 Task: For heading Arial Rounded MT Bold with Underline.  font size for heading26,  'Change the font style of data to'Browallia New.  and font size to 18,  Change the alignment of both headline & data to Align middle & Align Text left.  In the sheet  BudgetTrack logbook
Action: Mouse moved to (128, 239)
Screenshot: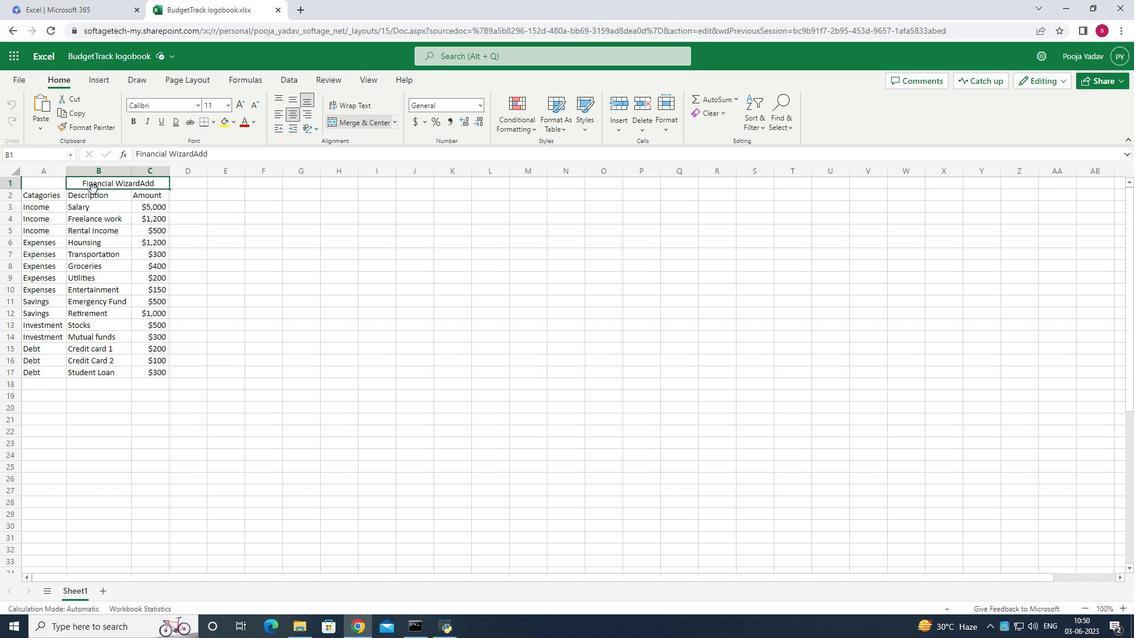 
Action: Mouse pressed left at (128, 239)
Screenshot: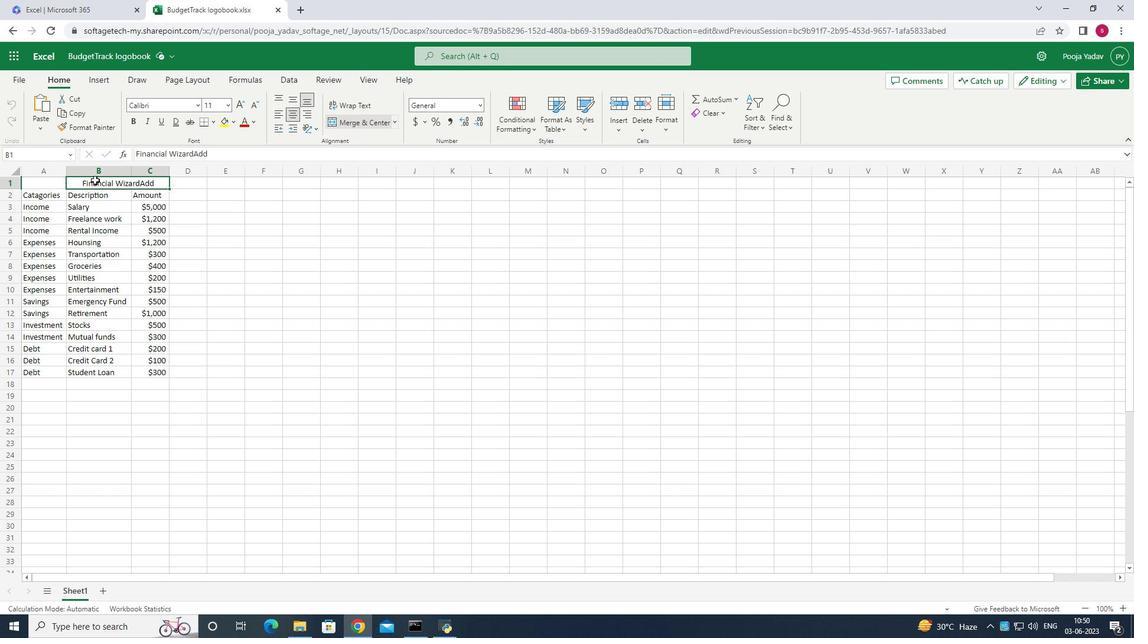 
Action: Mouse moved to (192, 188)
Screenshot: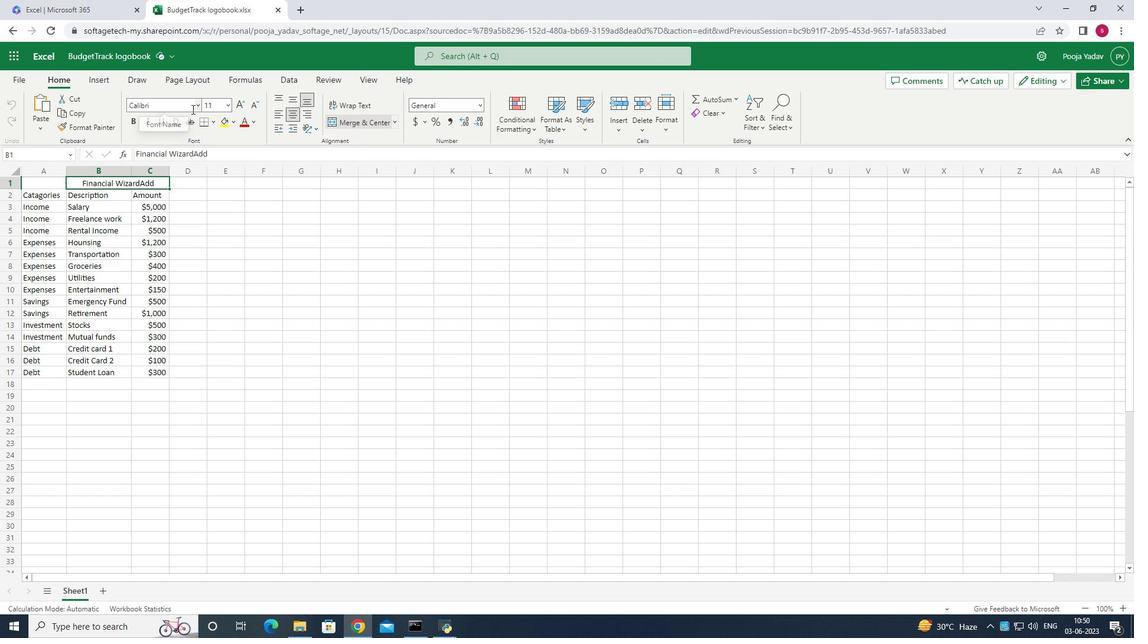 
Action: Mouse pressed left at (192, 188)
Screenshot: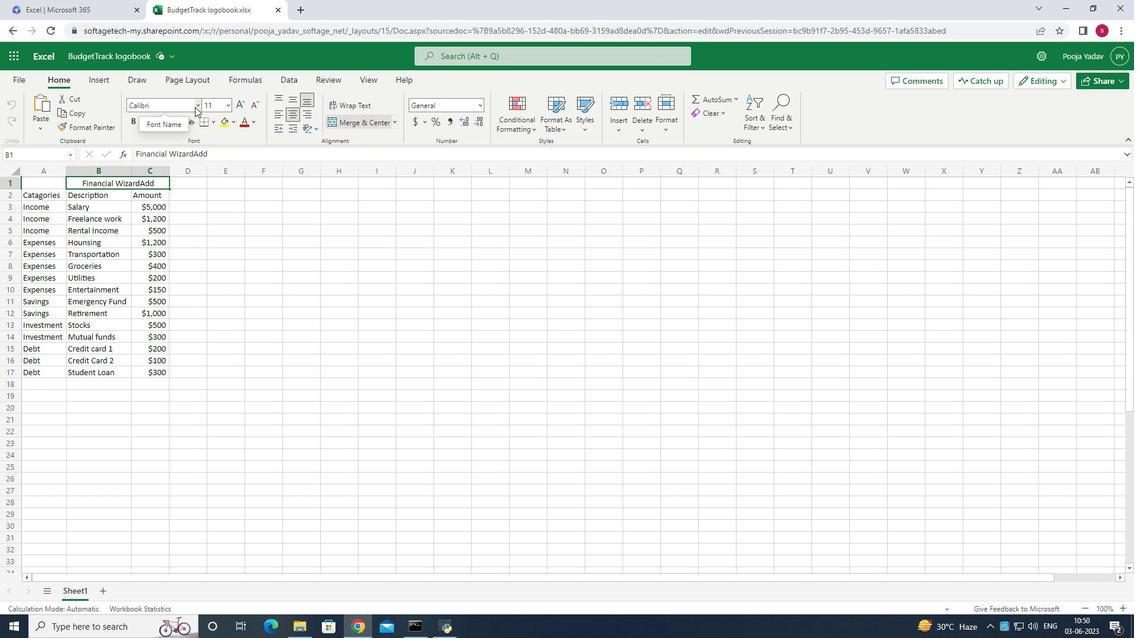 
Action: Mouse moved to (175, 217)
Screenshot: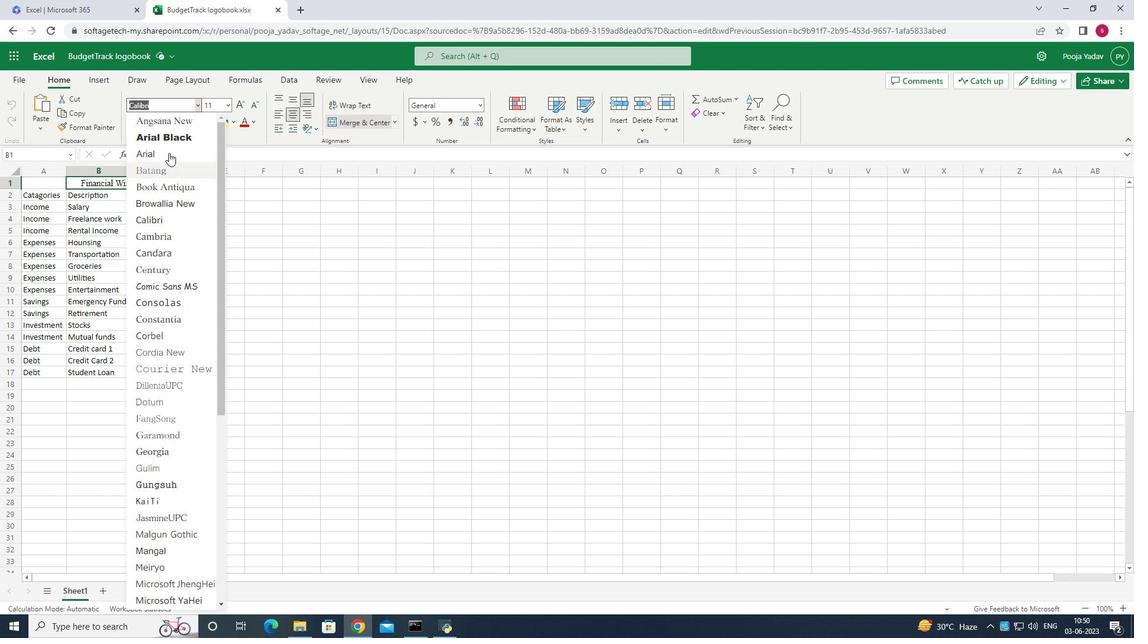 
Action: Mouse pressed left at (175, 217)
Screenshot: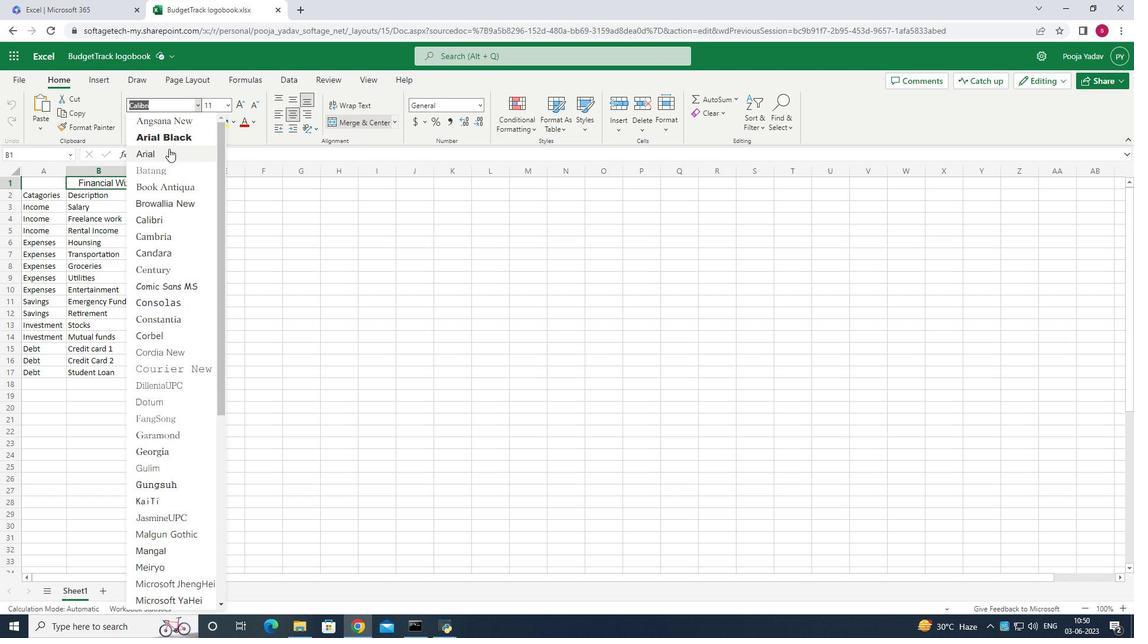 
Action: Mouse moved to (152, 200)
Screenshot: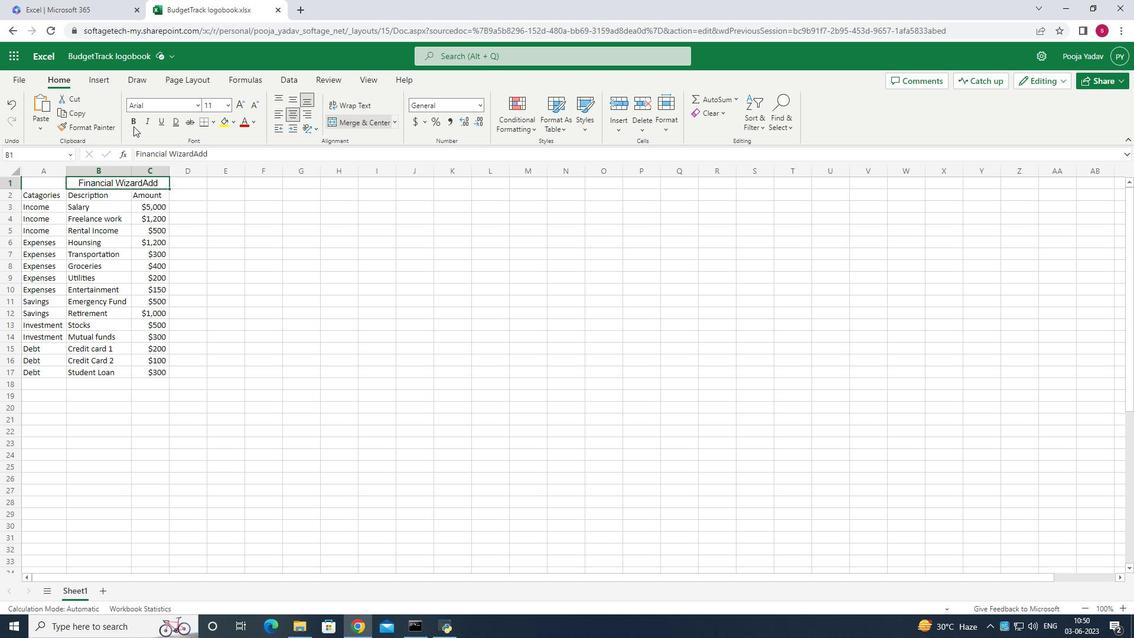 
Action: Mouse pressed left at (152, 200)
Screenshot: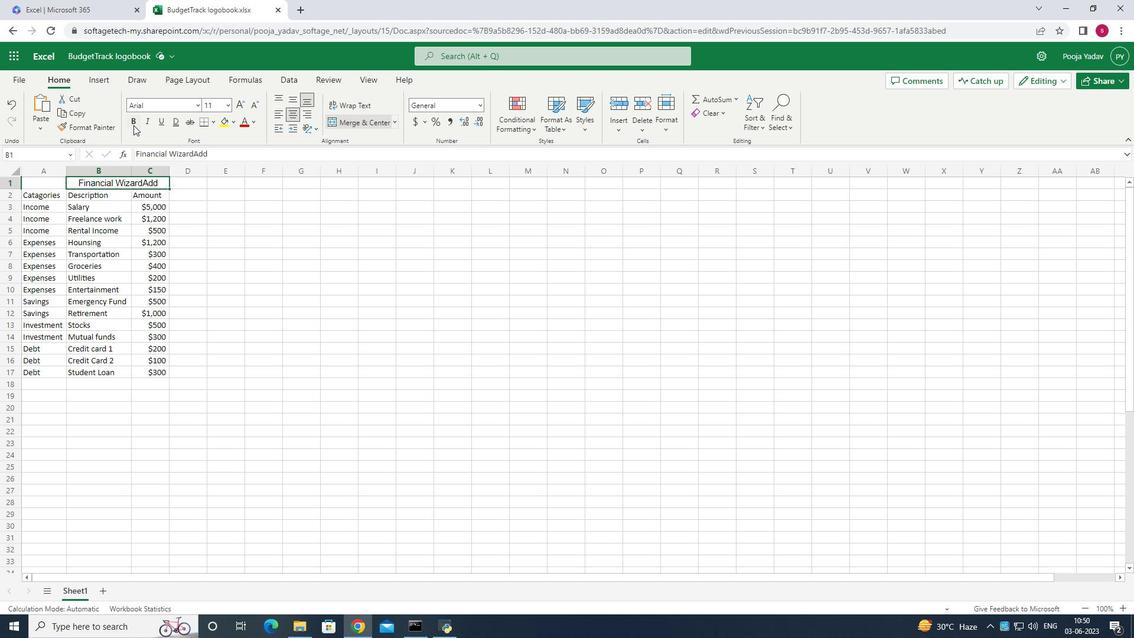 
Action: Mouse moved to (168, 195)
Screenshot: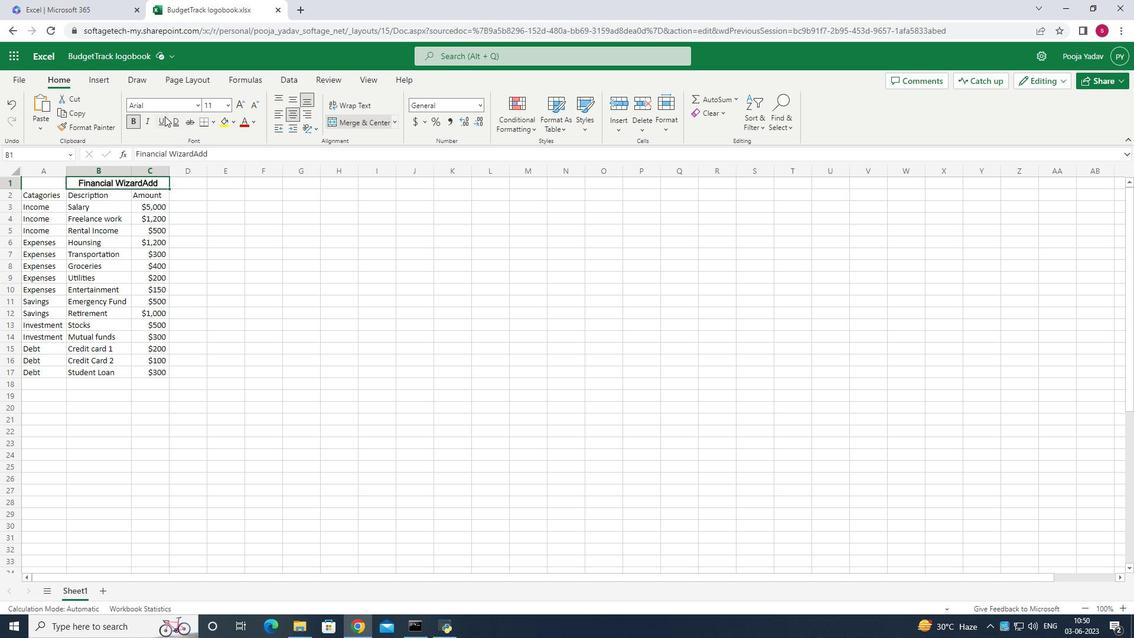 
Action: Mouse pressed left at (168, 195)
Screenshot: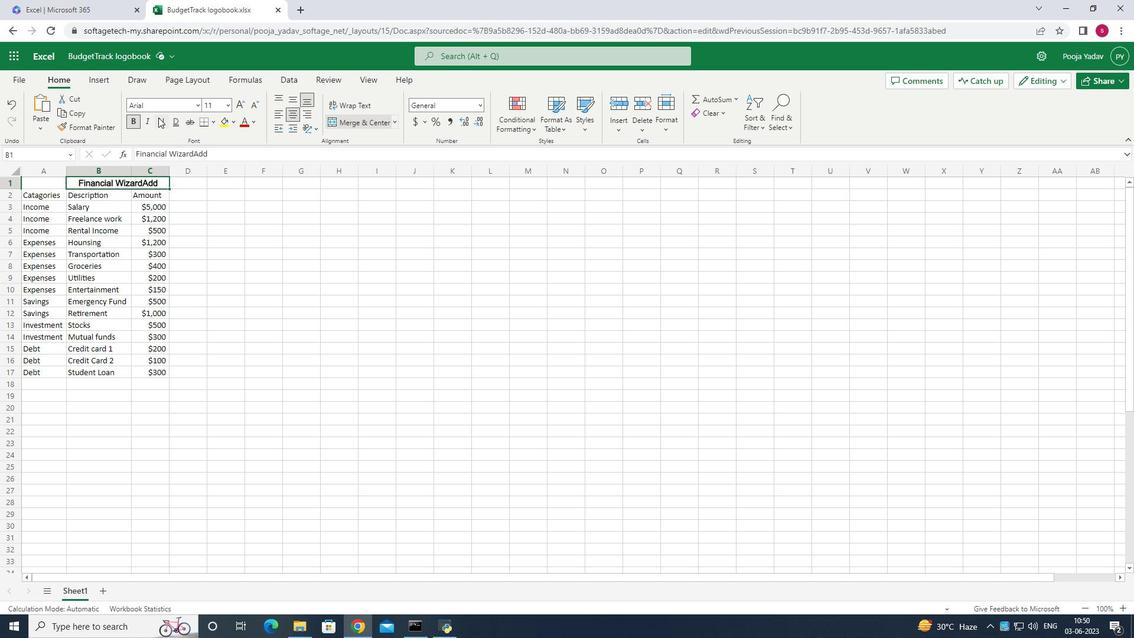 
Action: Mouse moved to (217, 196)
Screenshot: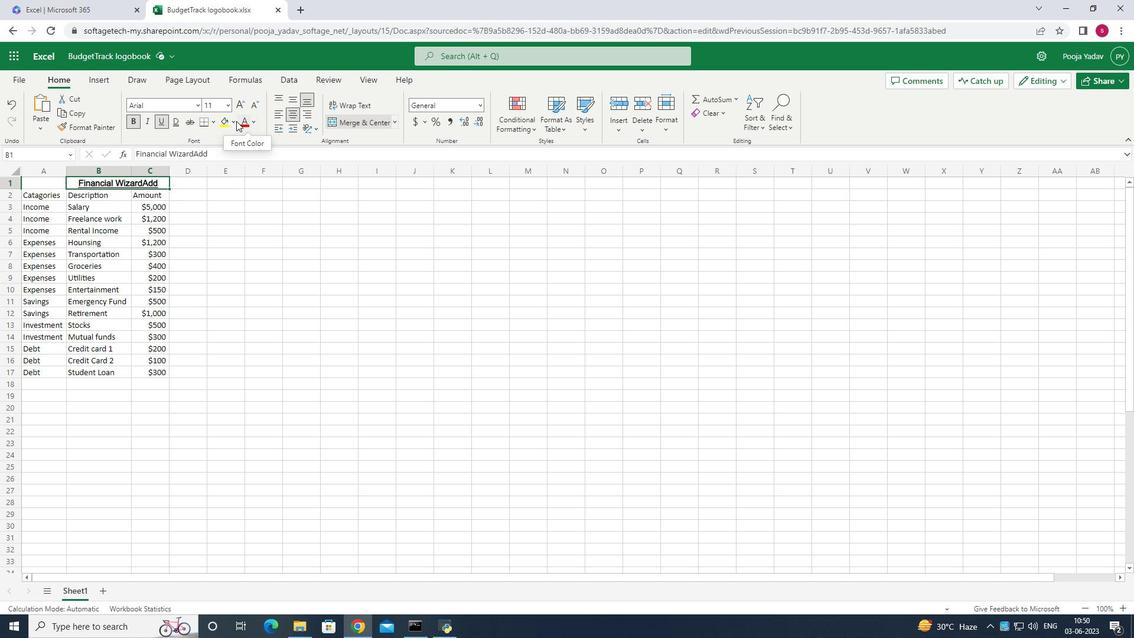 
Action: Mouse pressed left at (217, 196)
Screenshot: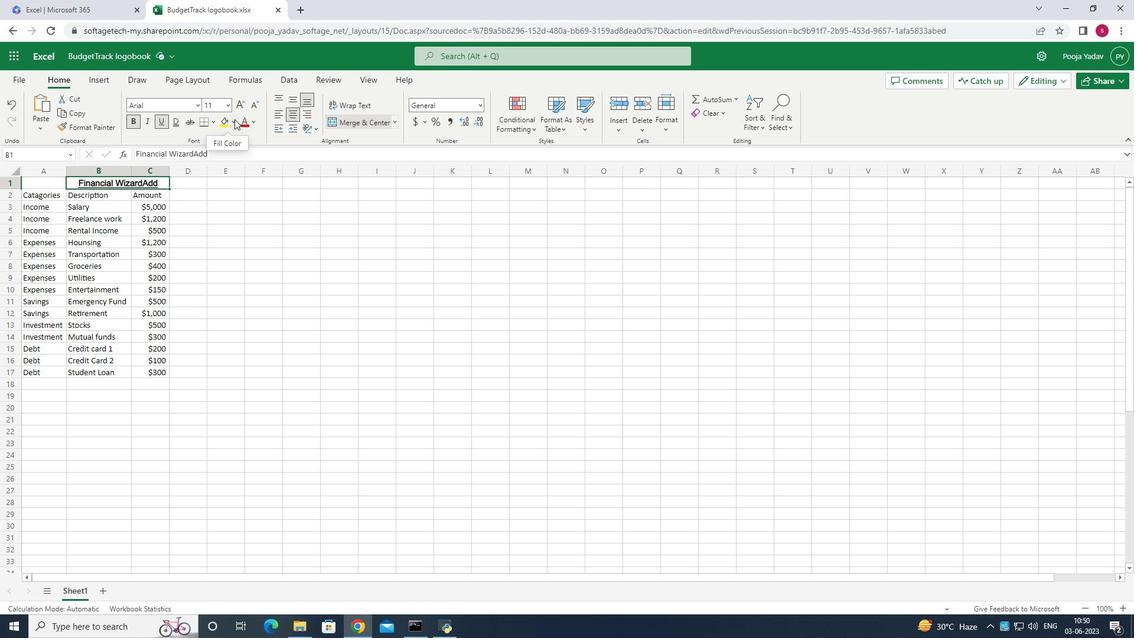 
Action: Mouse moved to (264, 350)
Screenshot: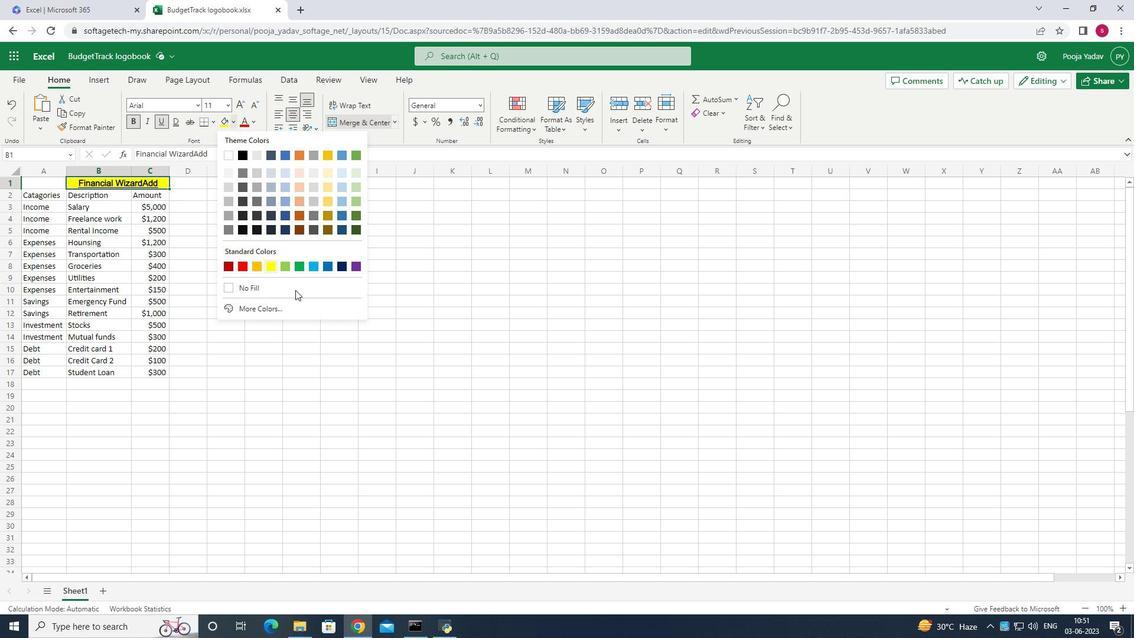 
Action: Mouse pressed left at (264, 350)
Screenshot: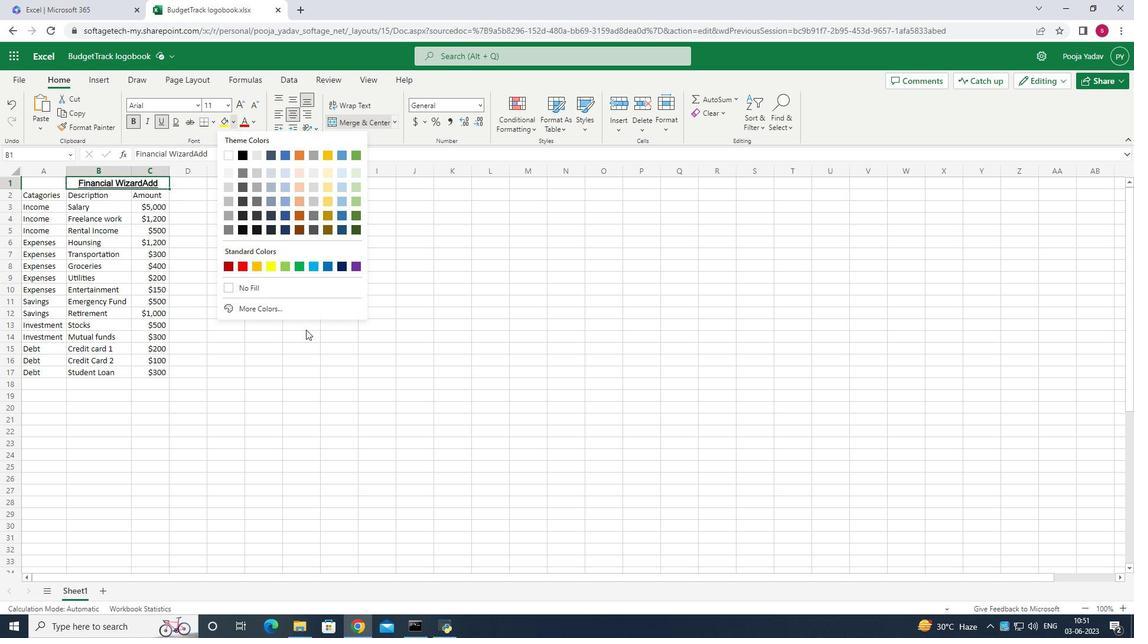 
Action: Mouse moved to (211, 189)
Screenshot: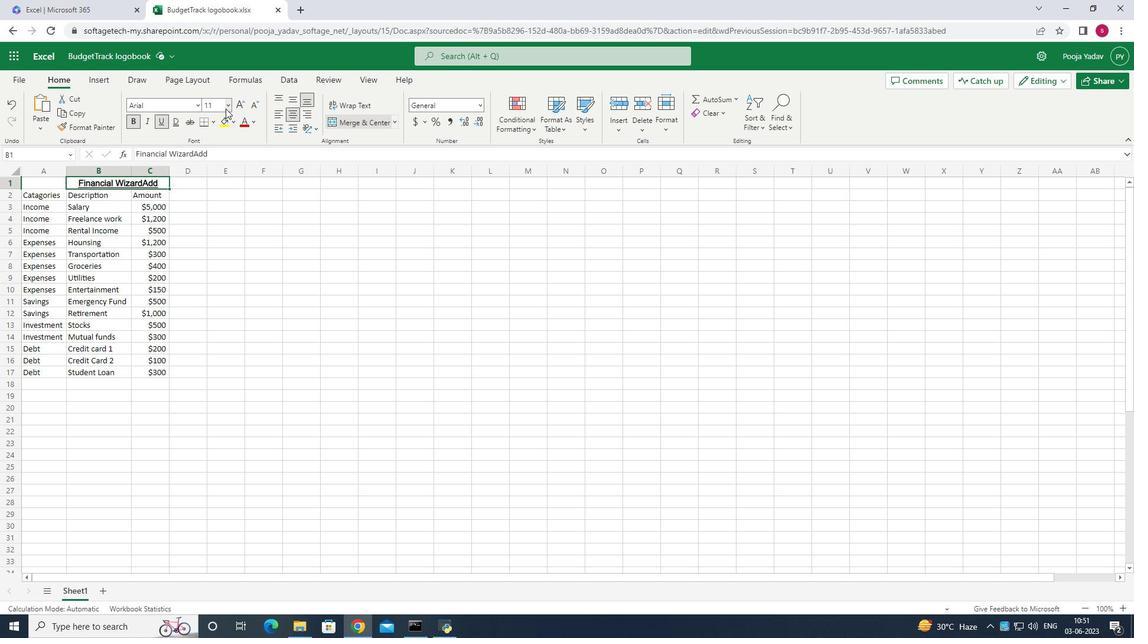 
Action: Mouse pressed left at (211, 189)
Screenshot: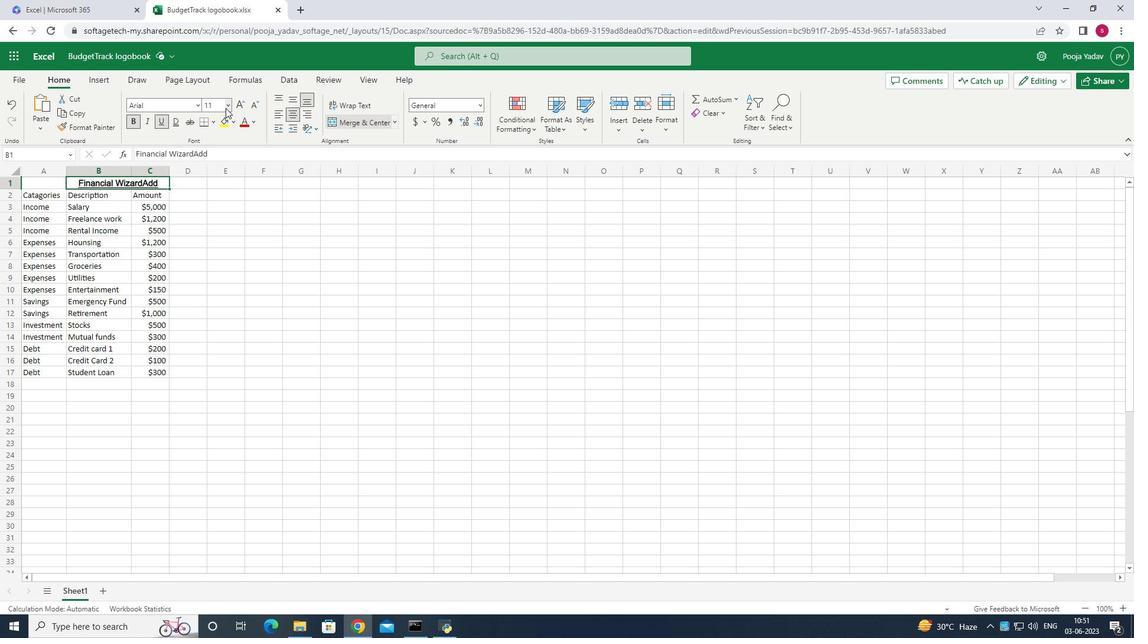 
Action: Mouse moved to (207, 286)
Screenshot: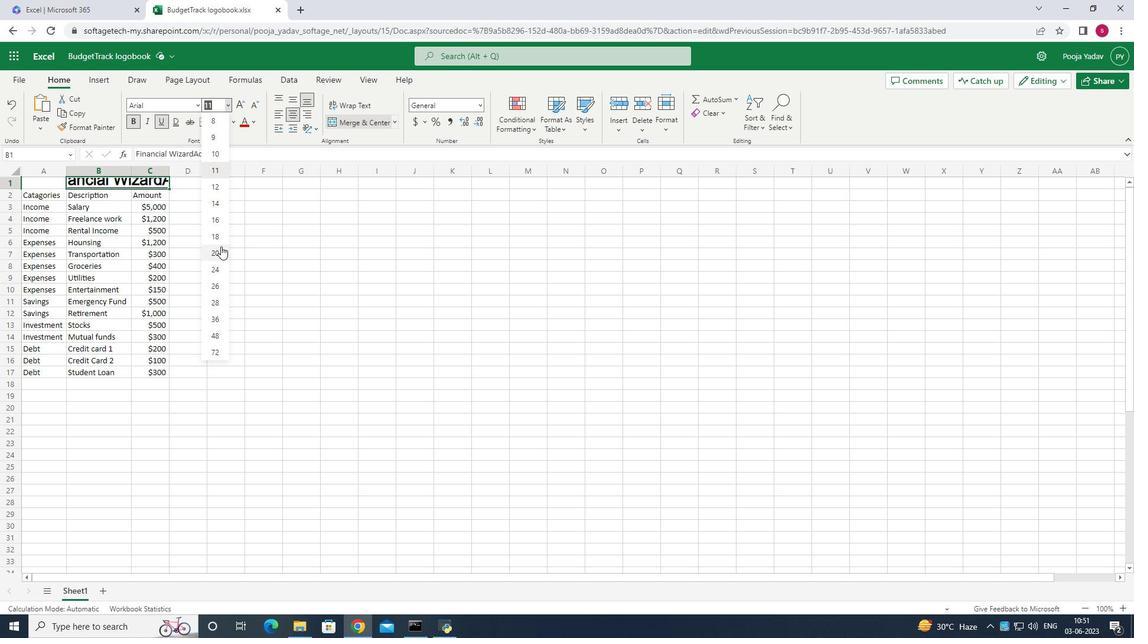 
Action: Mouse pressed left at (207, 286)
Screenshot: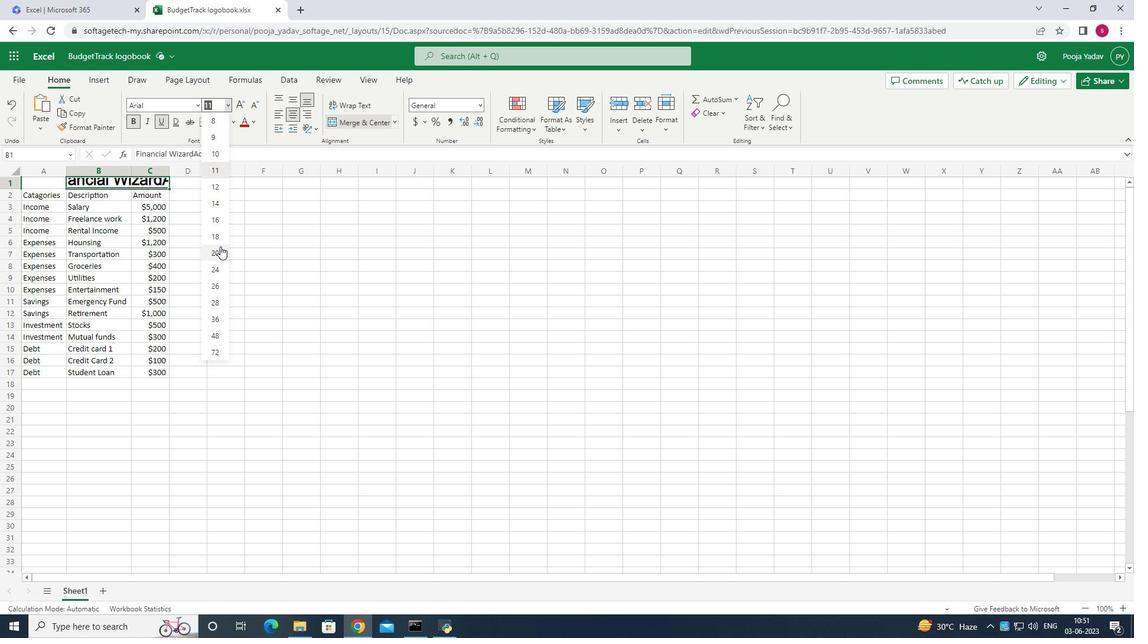 
Action: Mouse moved to (107, 245)
Screenshot: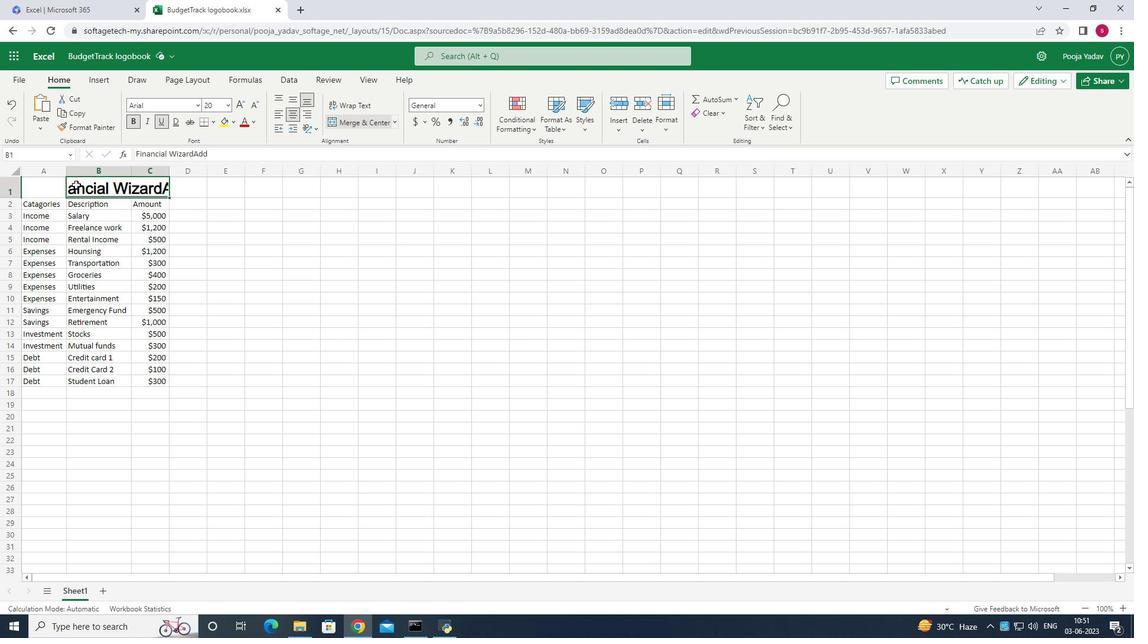 
Action: Mouse pressed left at (107, 245)
Screenshot: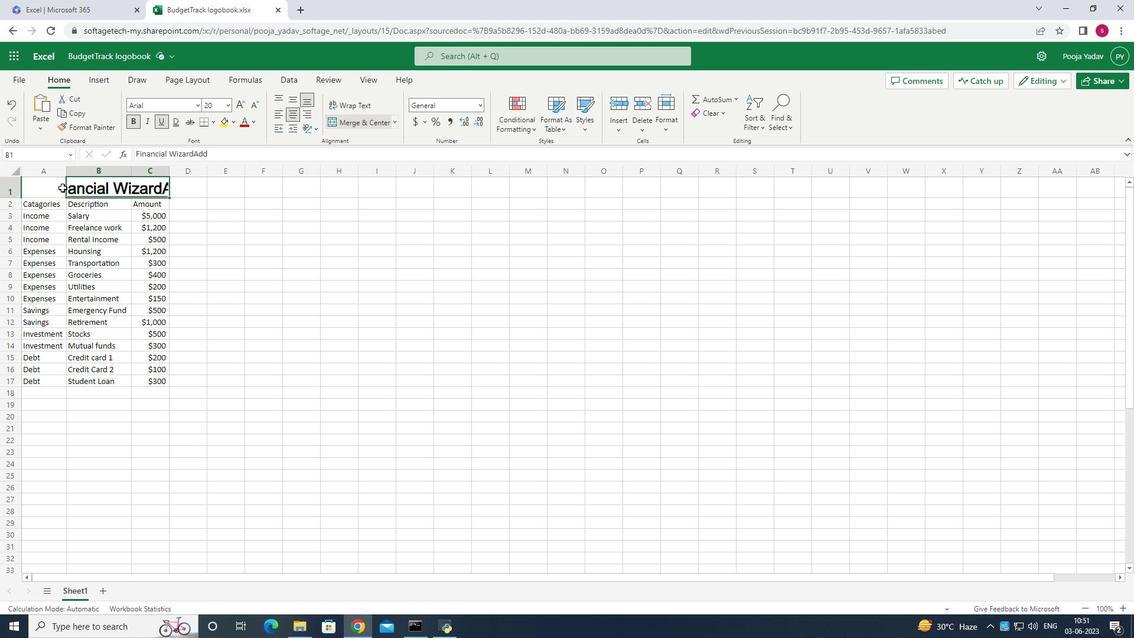 
Action: Mouse moved to (194, 276)
Screenshot: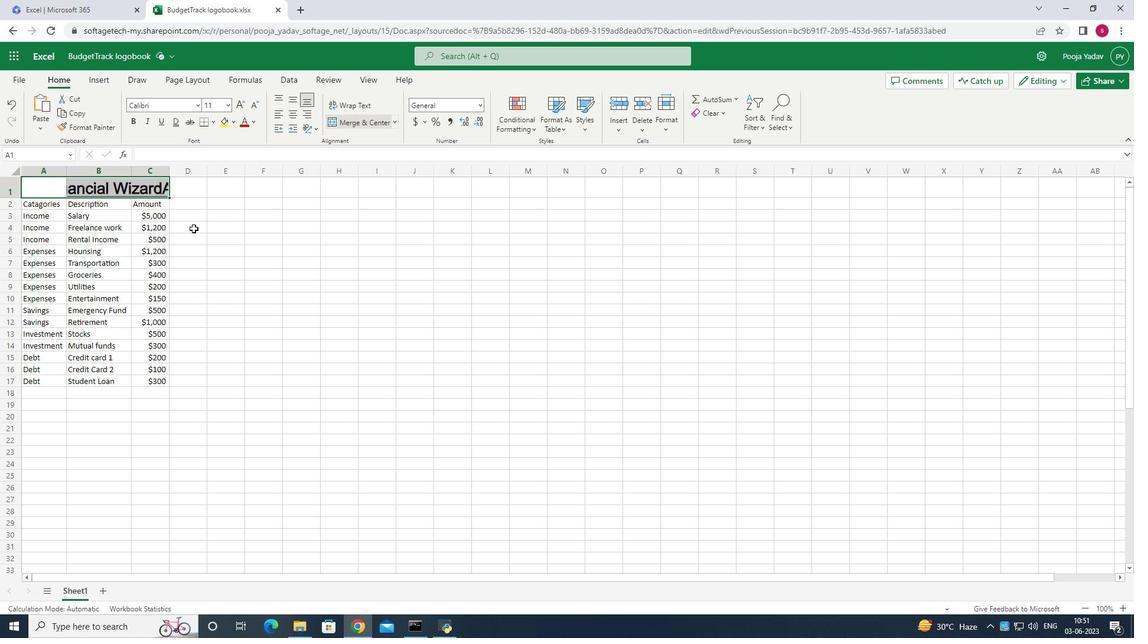 
Action: Mouse pressed left at (194, 276)
Screenshot: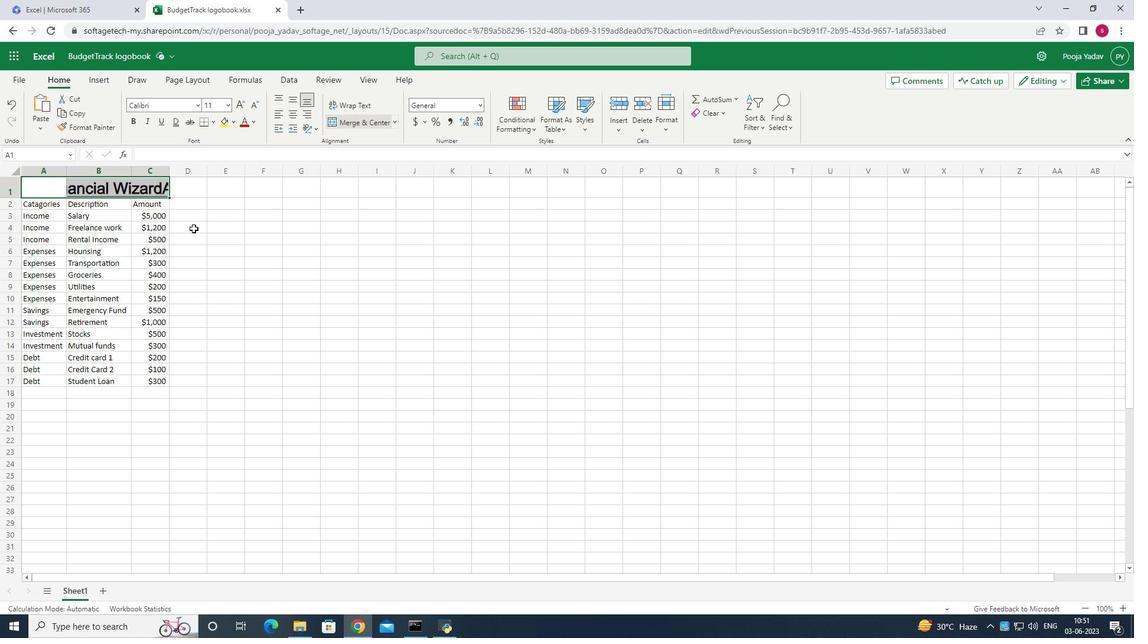 
Action: Mouse moved to (88, 249)
Screenshot: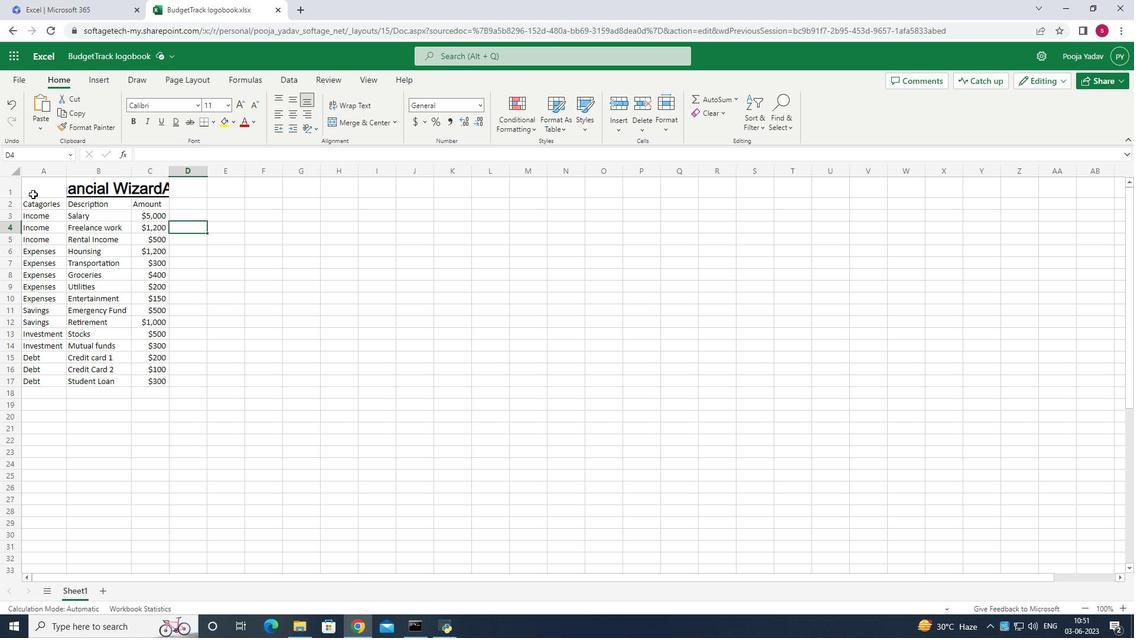 
Action: Mouse pressed left at (88, 249)
Screenshot: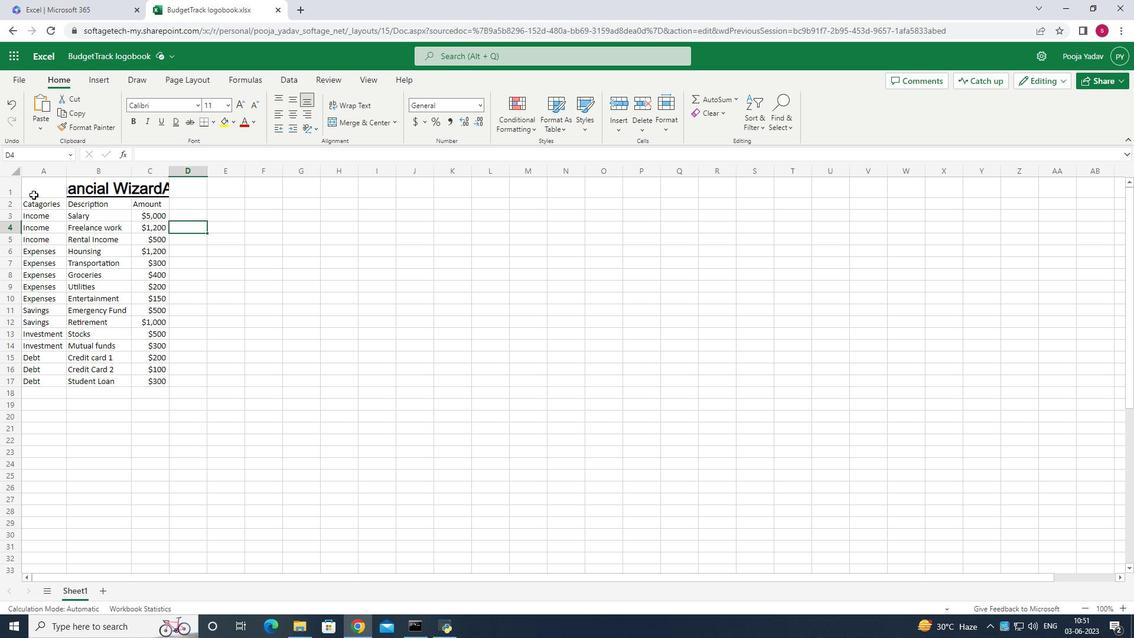 
Action: Mouse moved to (190, 351)
Screenshot: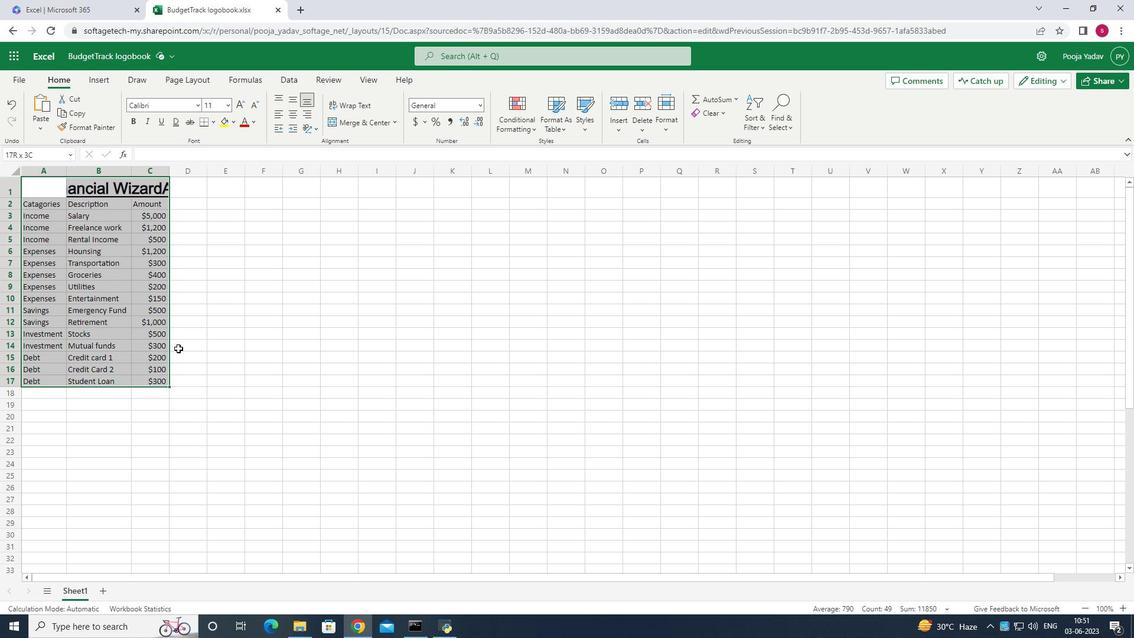 
Action: Mouse pressed left at (190, 351)
Screenshot: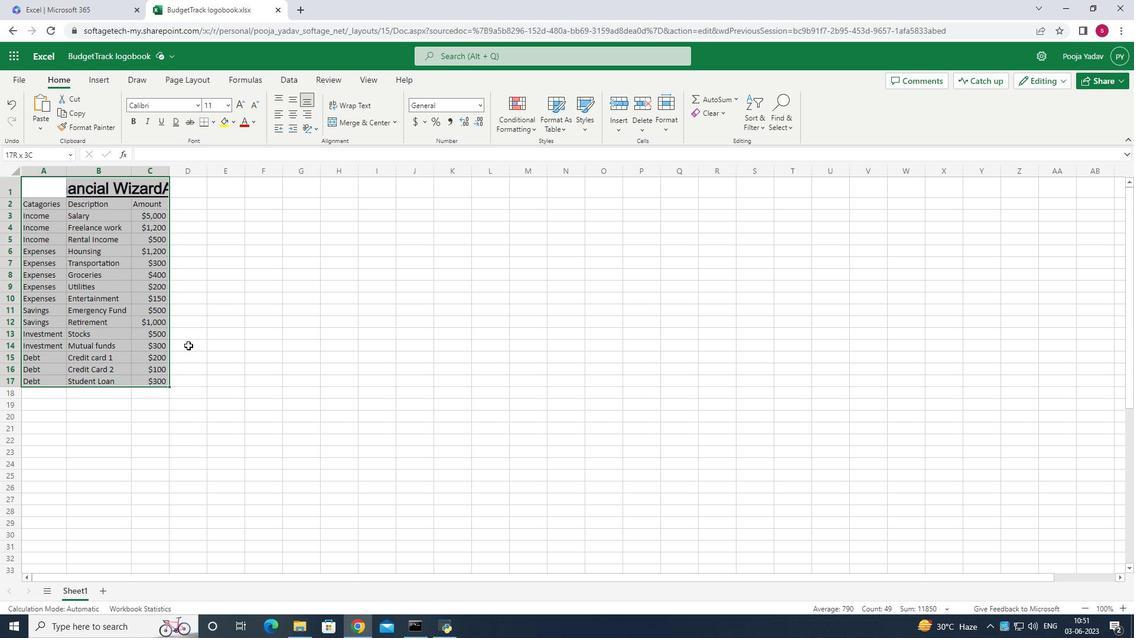 
Action: Mouse moved to (105, 243)
Screenshot: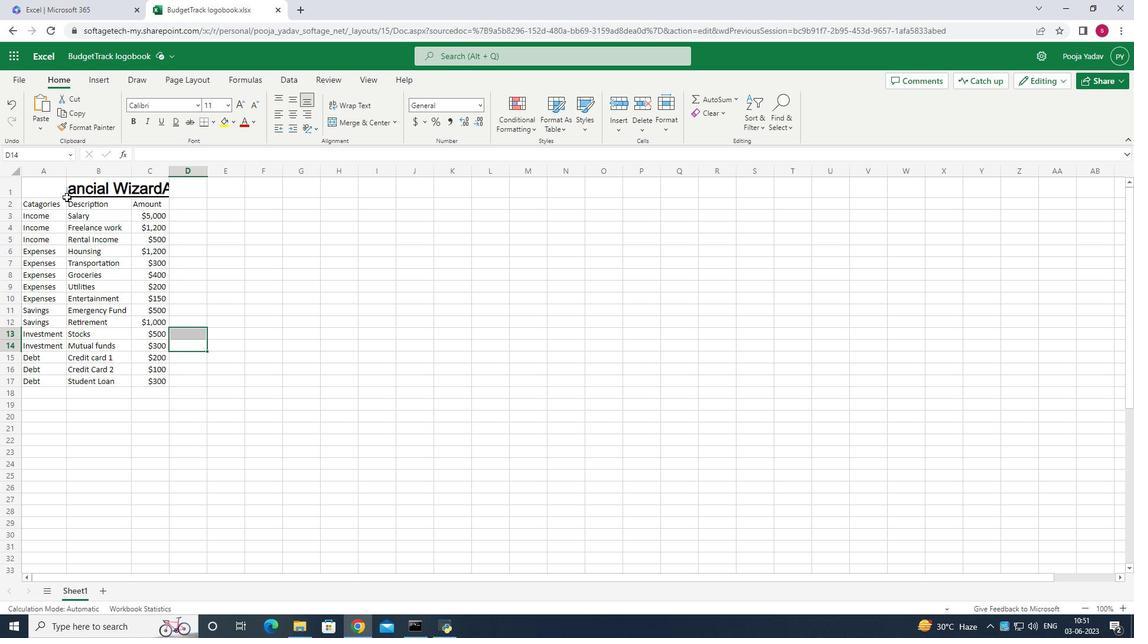 
Action: Mouse pressed left at (105, 243)
Screenshot: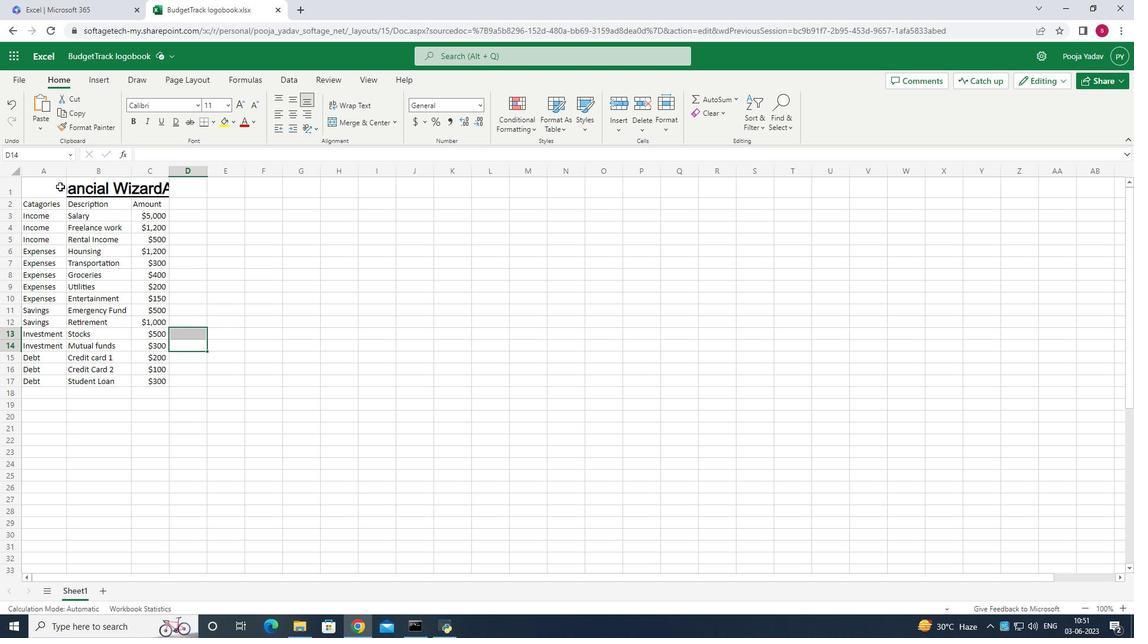 
Action: Mouse moved to (287, 199)
Screenshot: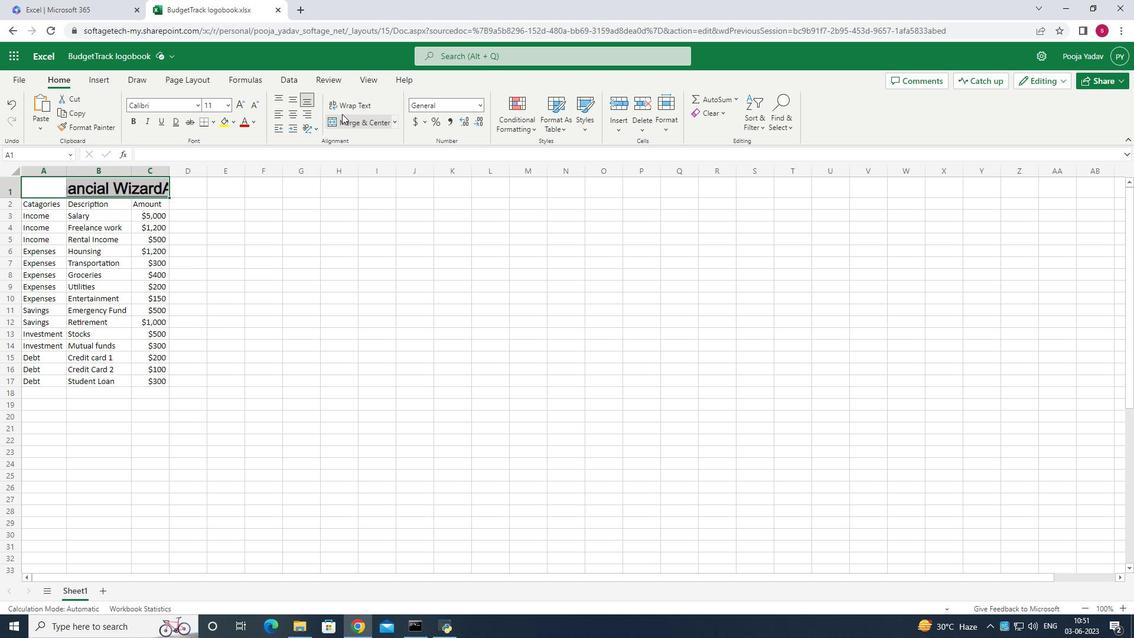 
Action: Mouse pressed left at (287, 199)
Screenshot: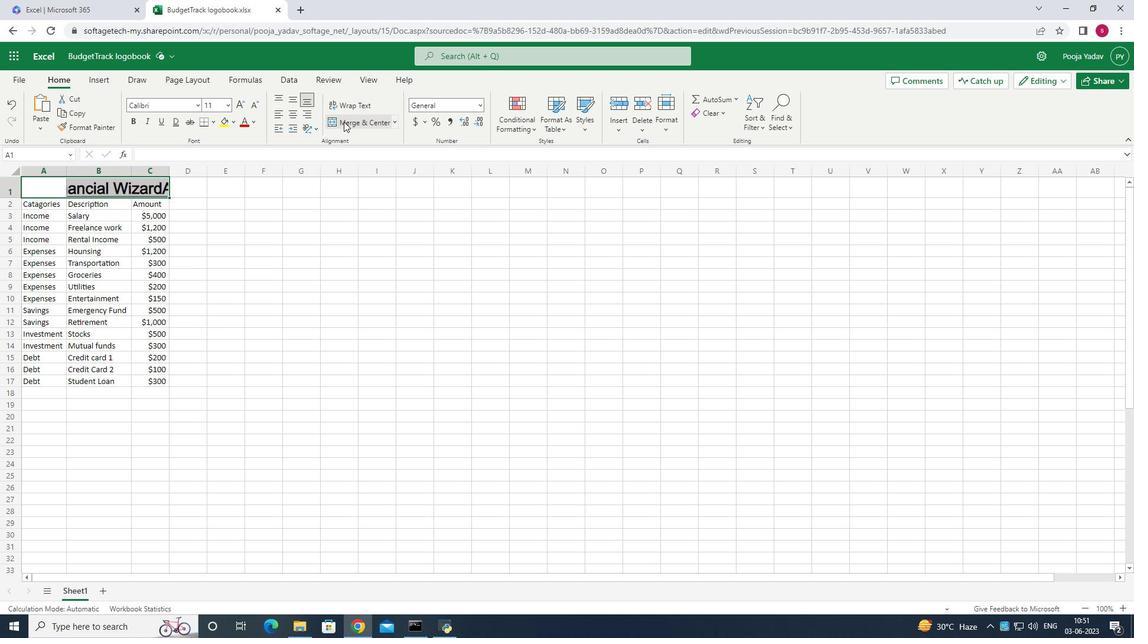 
Action: Mouse moved to (156, 241)
Screenshot: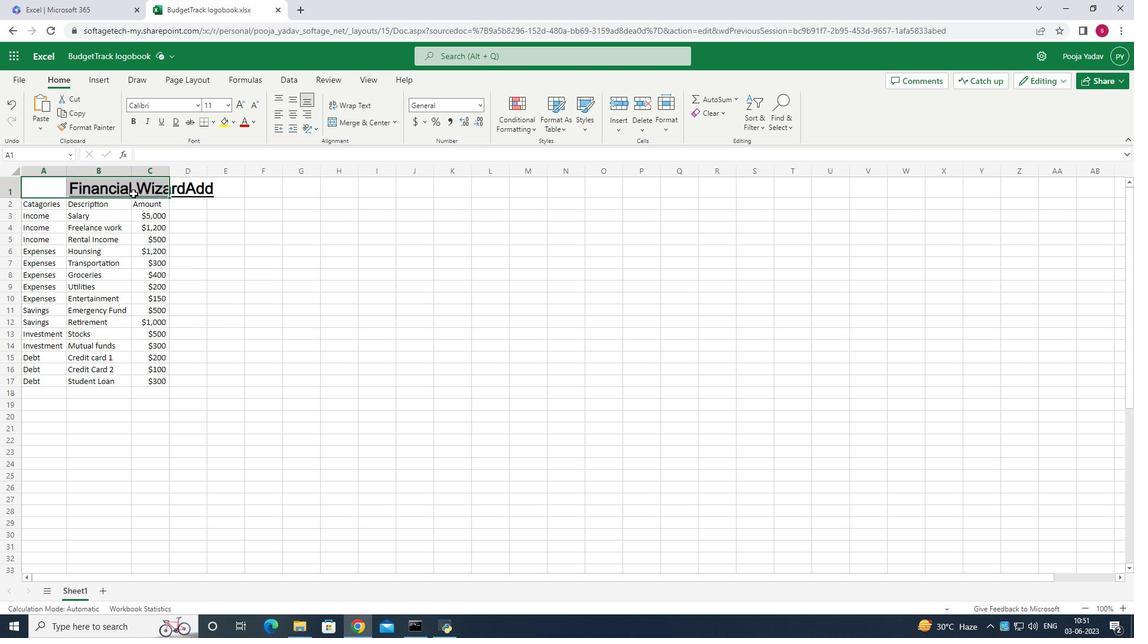
Action: Mouse pressed left at (156, 241)
Screenshot: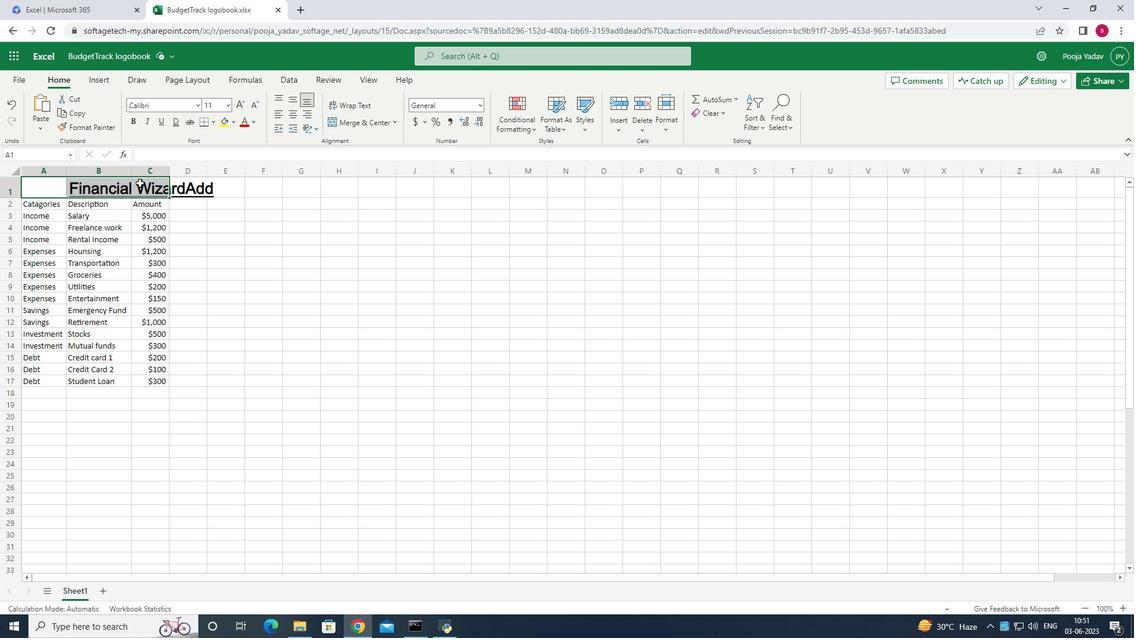 
Action: Mouse moved to (205, 381)
Screenshot: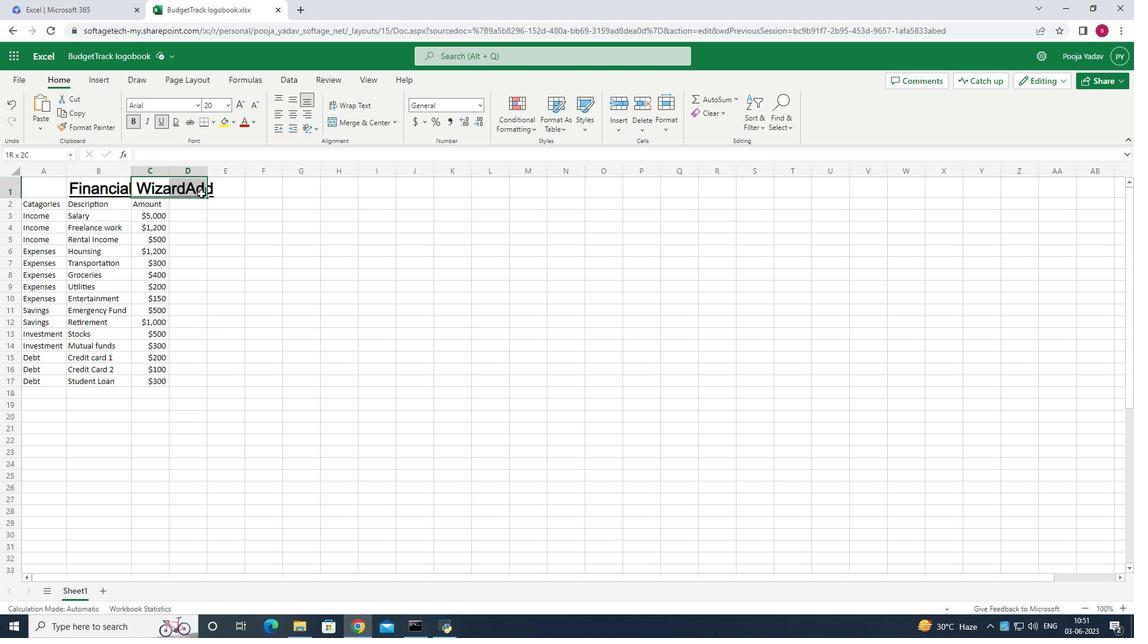 
Action: Mouse pressed left at (205, 381)
Screenshot: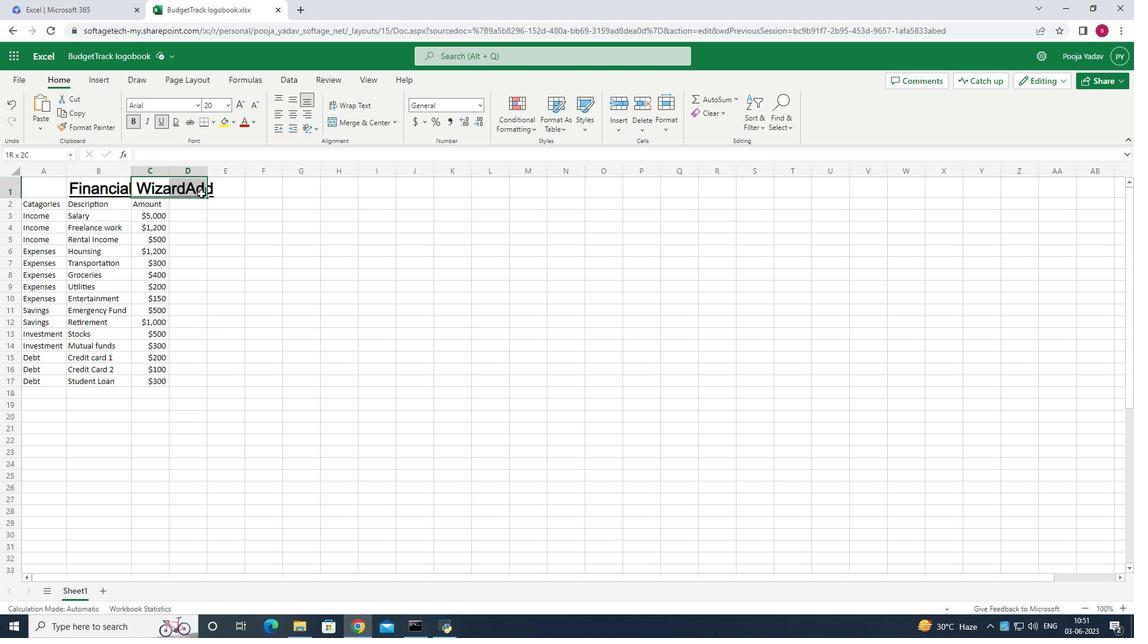 
Action: Mouse moved to (91, 248)
Screenshot: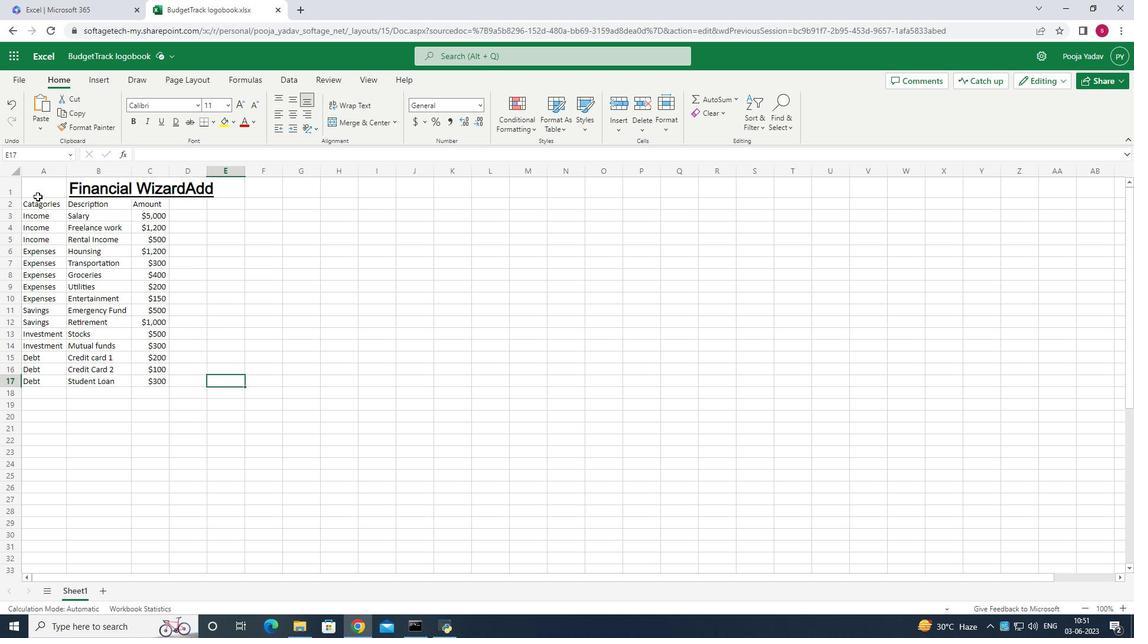 
Action: Mouse pressed left at (91, 248)
Screenshot: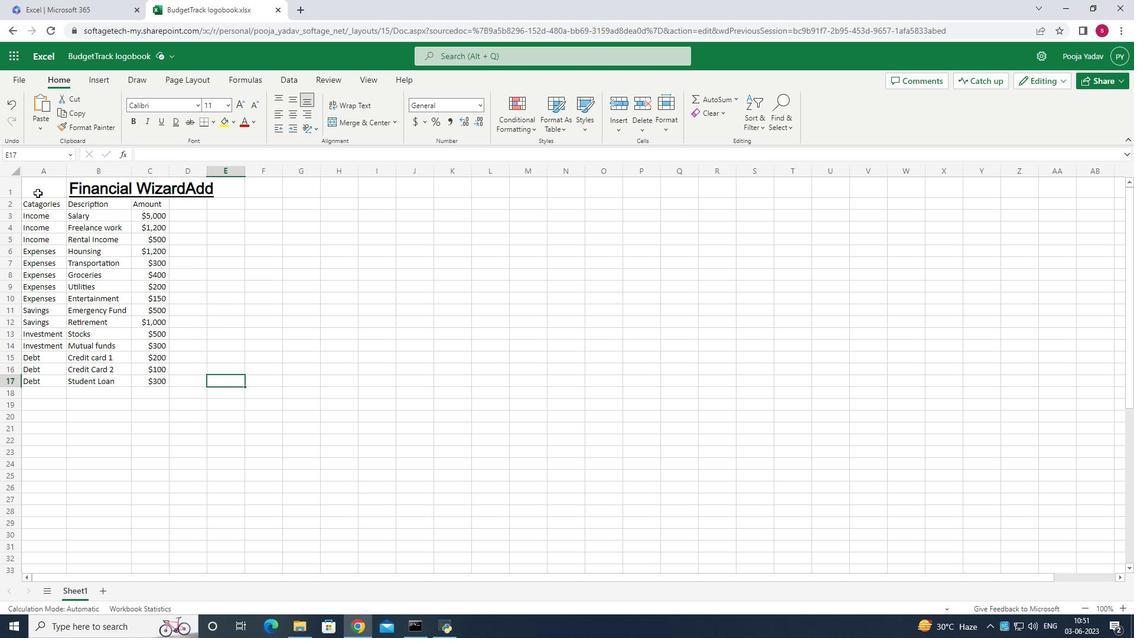 
Action: Mouse moved to (94, 246)
Screenshot: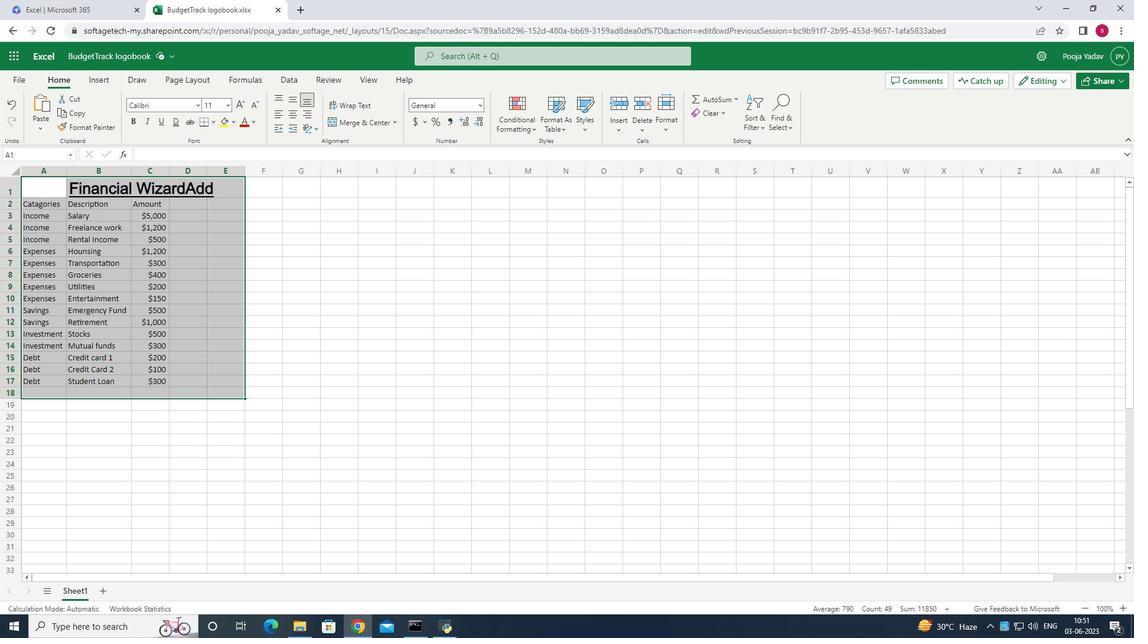 
Action: Mouse pressed left at (94, 246)
Screenshot: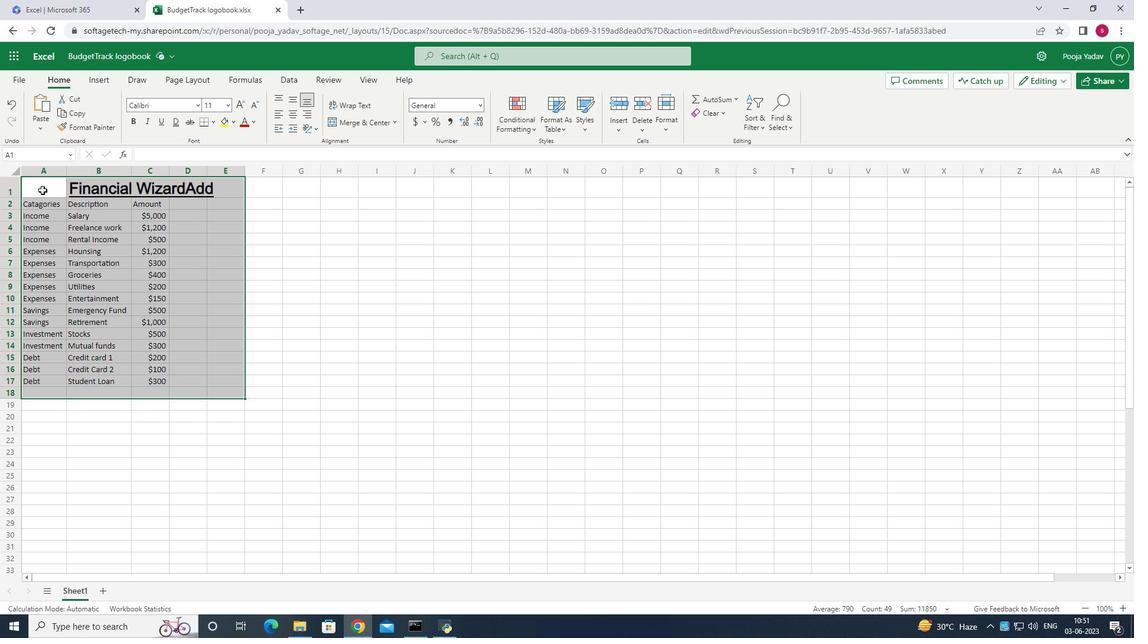 
Action: Mouse moved to (95, 246)
Screenshot: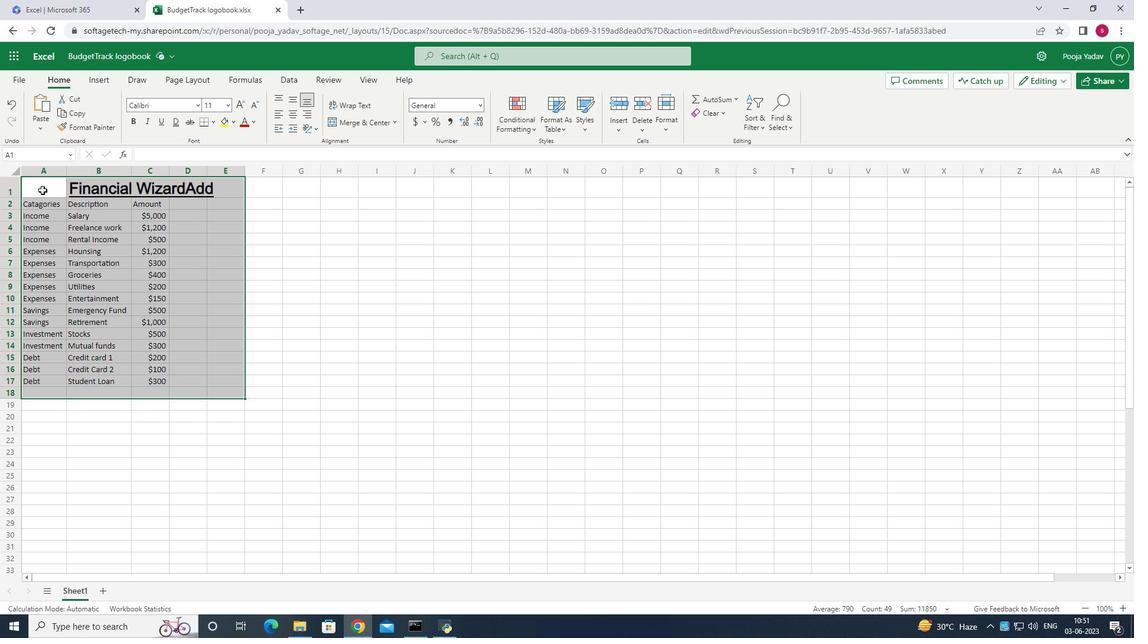 
Action: Mouse pressed left at (95, 246)
Screenshot: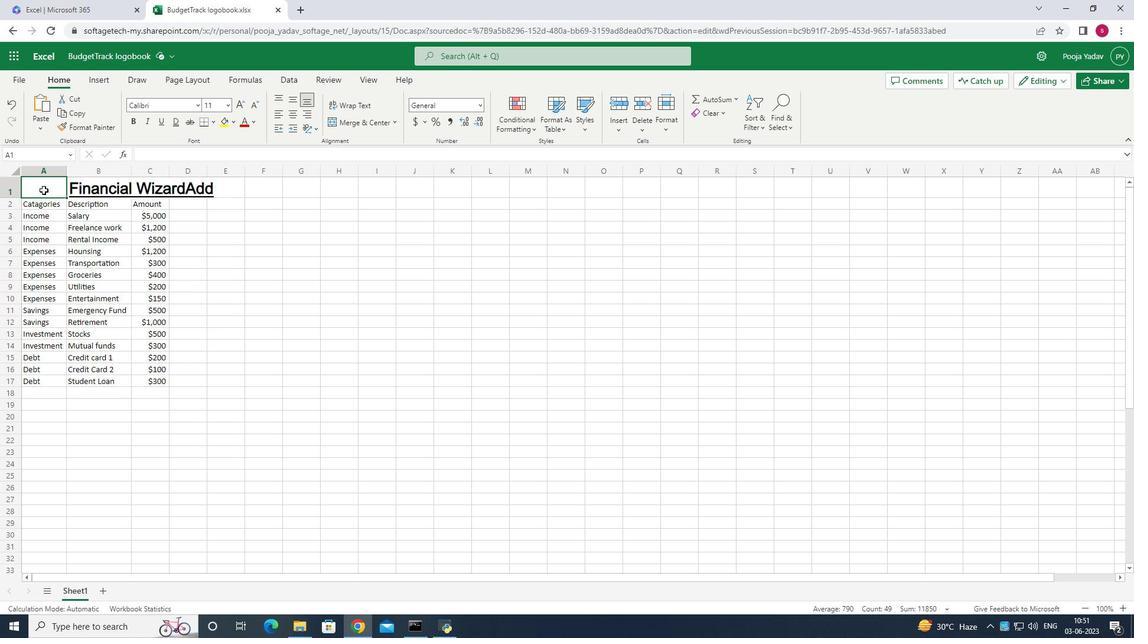 
Action: Mouse moved to (109, 254)
Screenshot: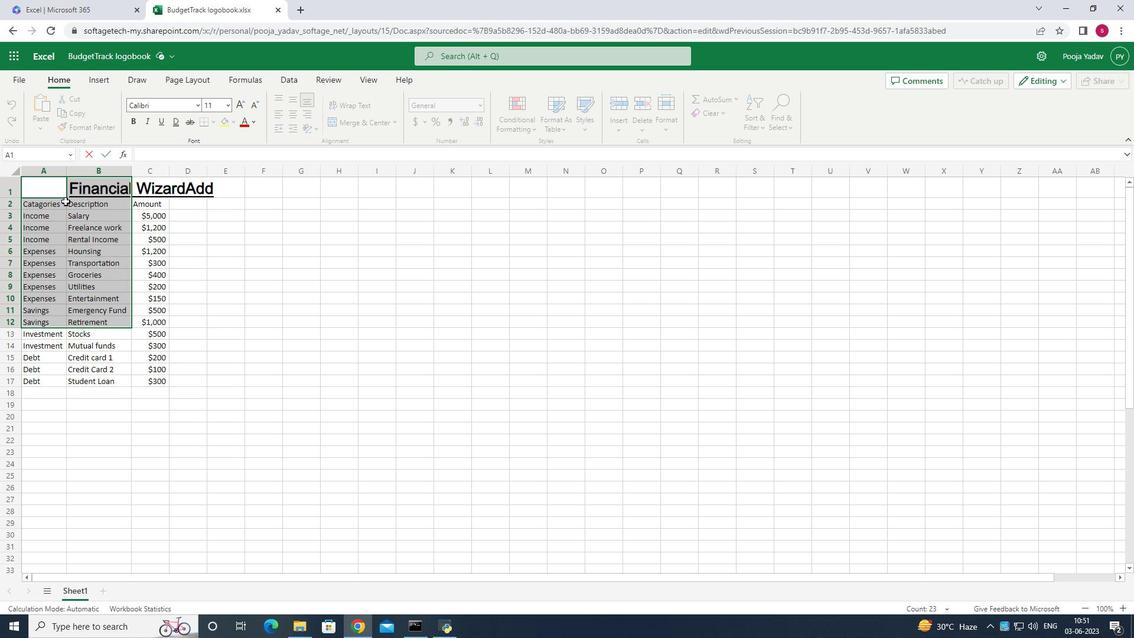 
Action: Mouse pressed left at (109, 254)
Screenshot: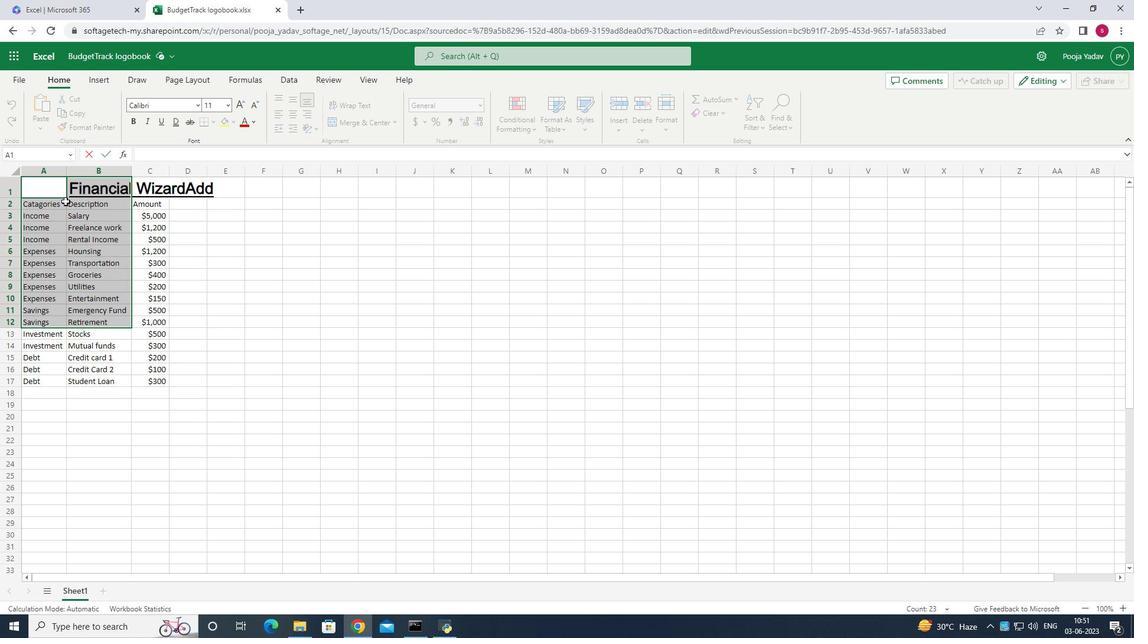 
Action: Mouse pressed left at (109, 254)
Screenshot: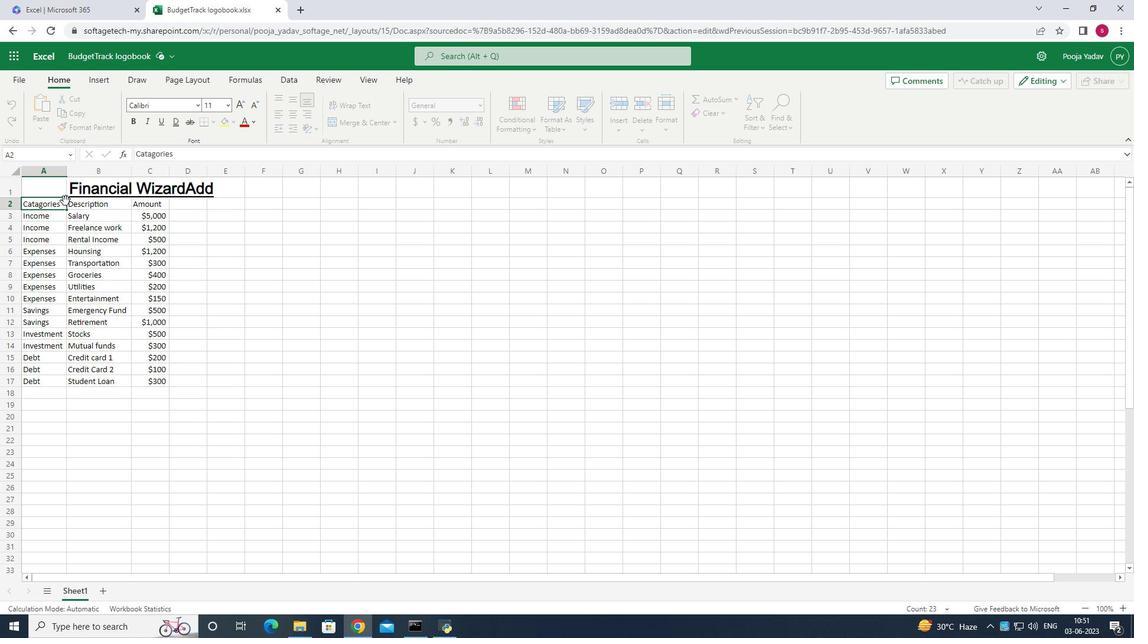 
Action: Mouse moved to (215, 307)
Screenshot: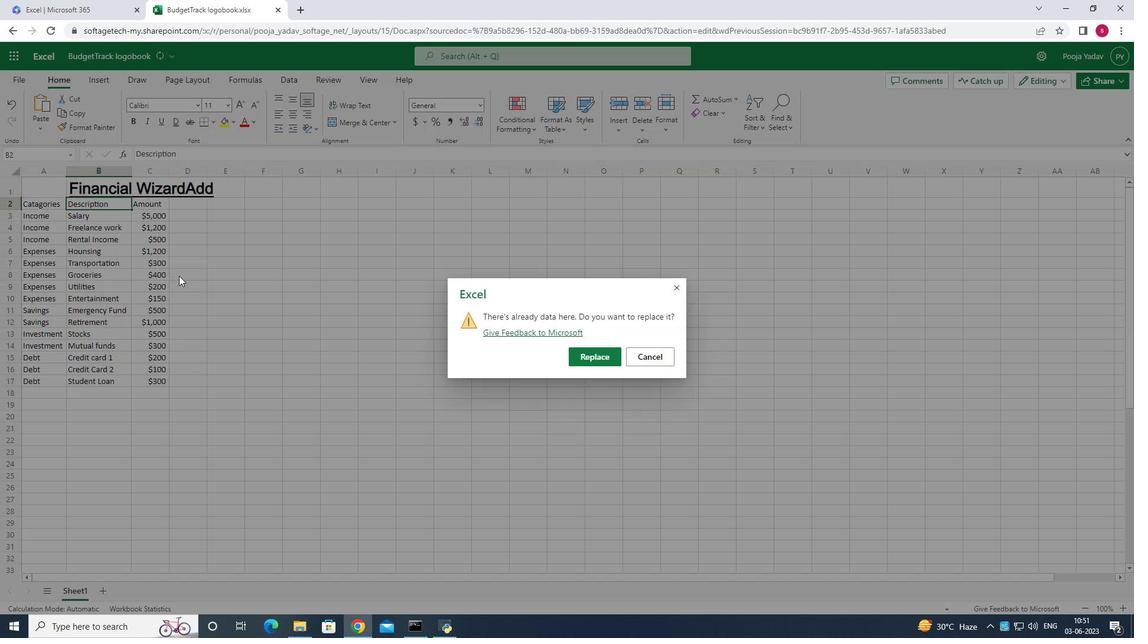 
Action: Mouse pressed left at (215, 307)
Screenshot: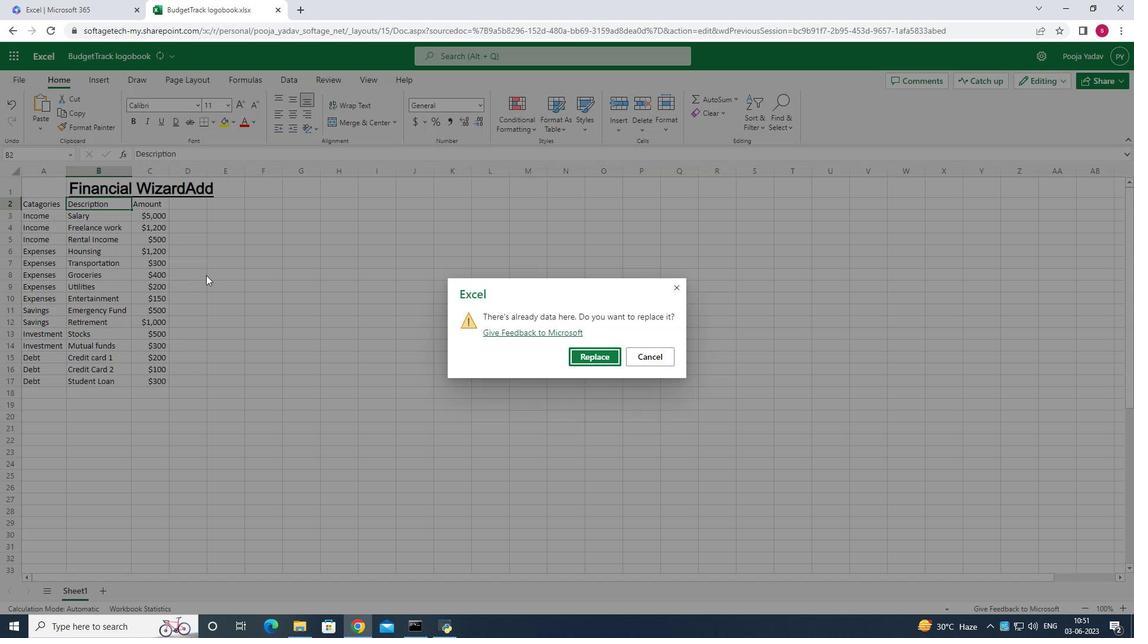 
Action: Mouse moved to (499, 313)
Screenshot: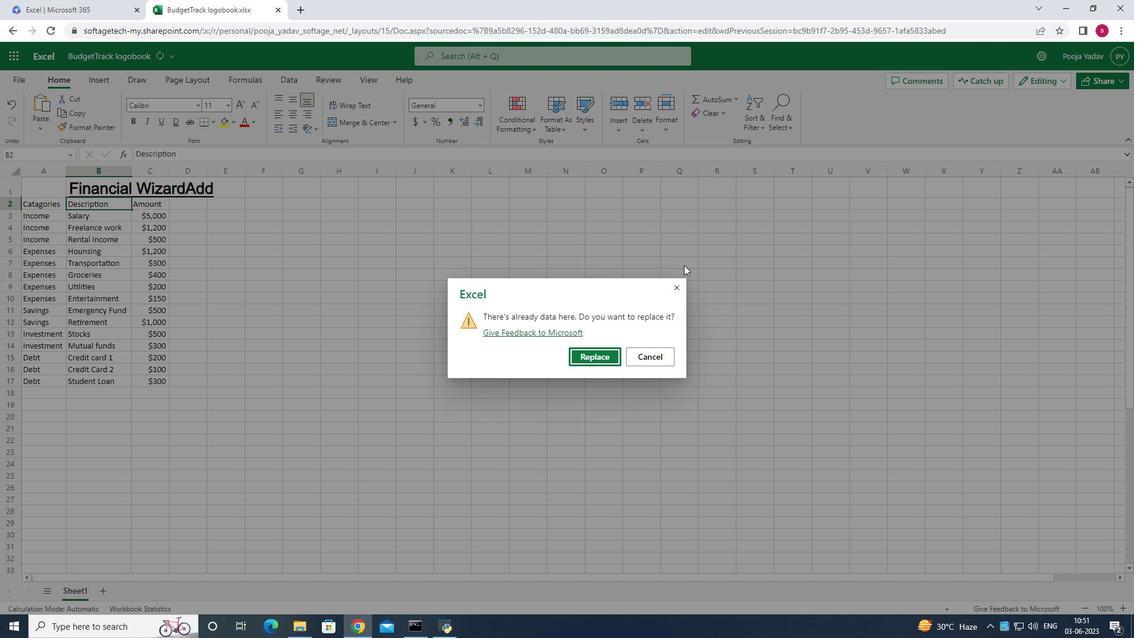 
Action: Mouse pressed left at (499, 313)
Screenshot: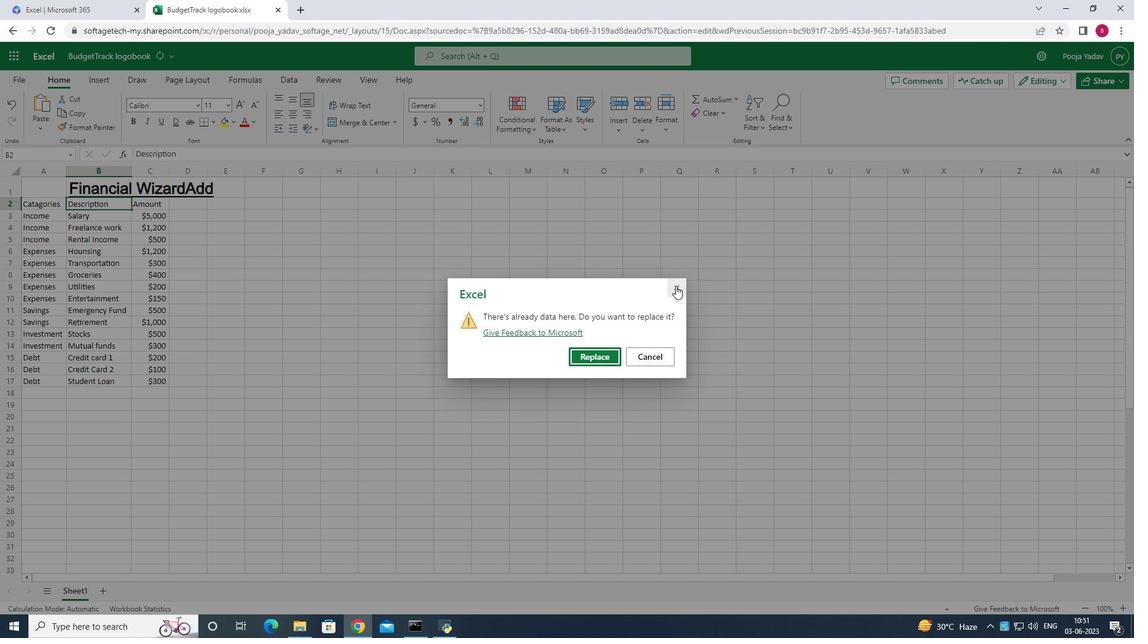 
Action: Mouse moved to (99, 255)
Screenshot: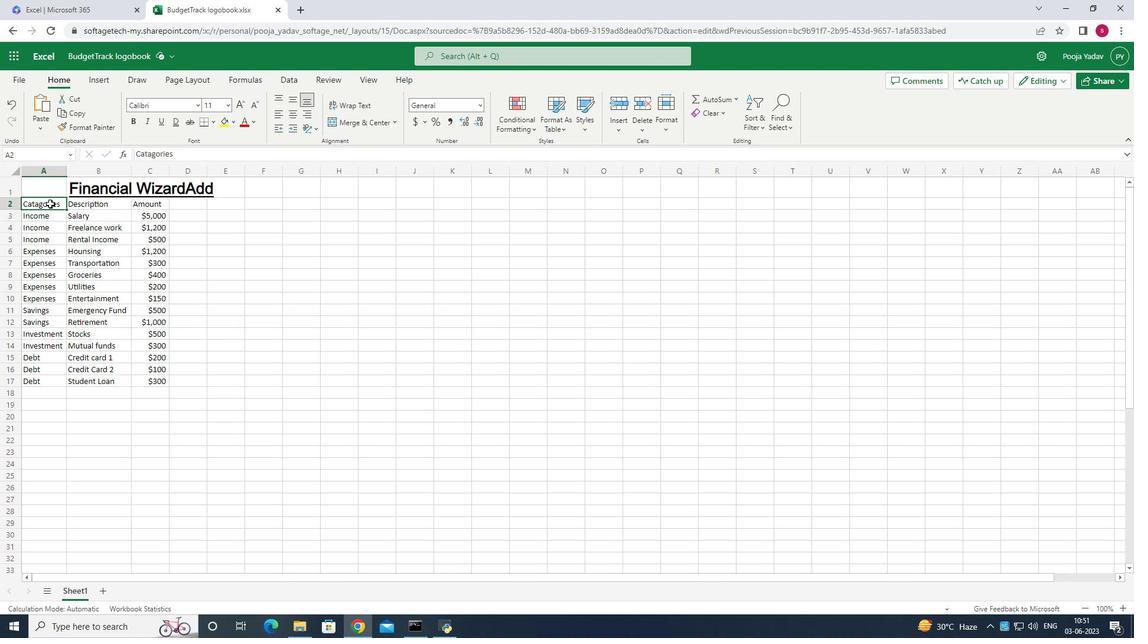 
Action: Mouse pressed left at (99, 255)
Screenshot: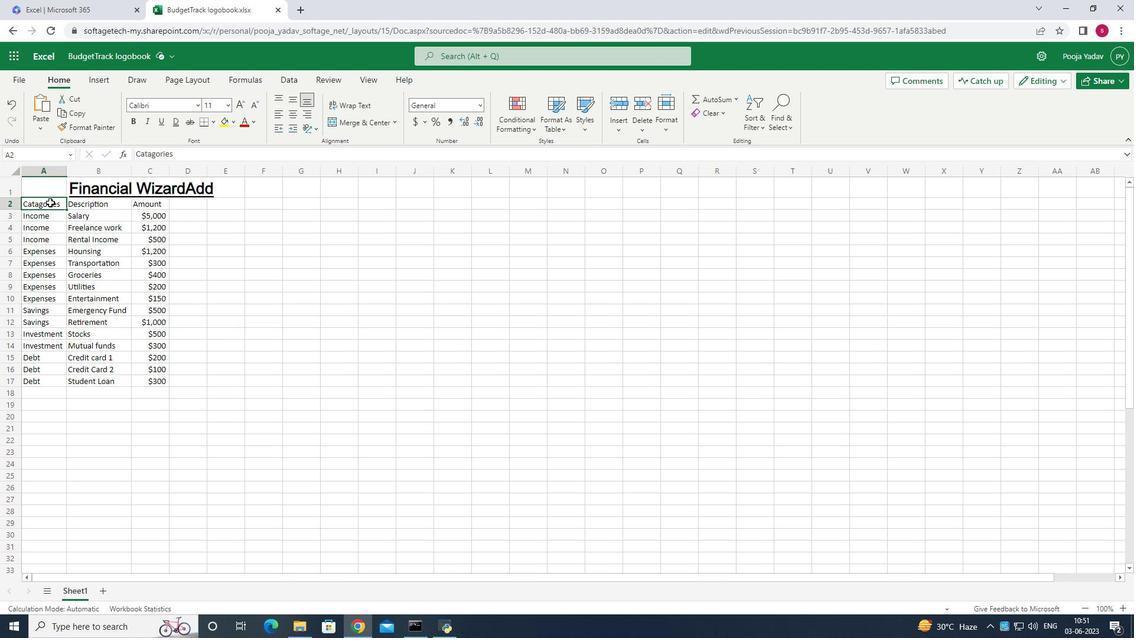 
Action: Mouse moved to (210, 189)
Screenshot: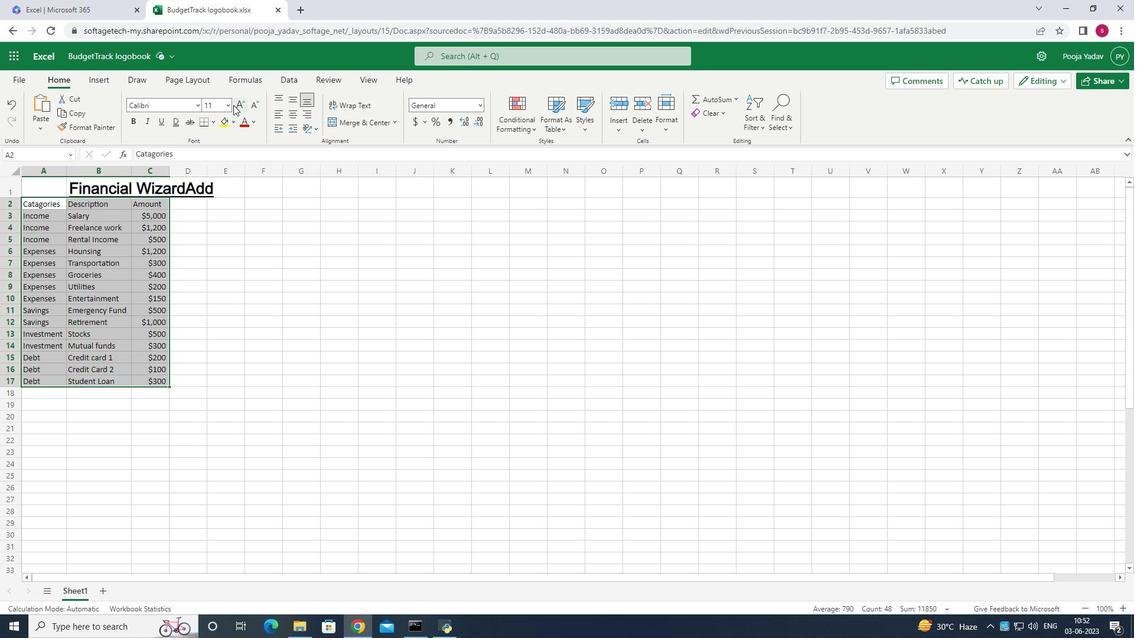 
Action: Mouse pressed left at (210, 189)
Screenshot: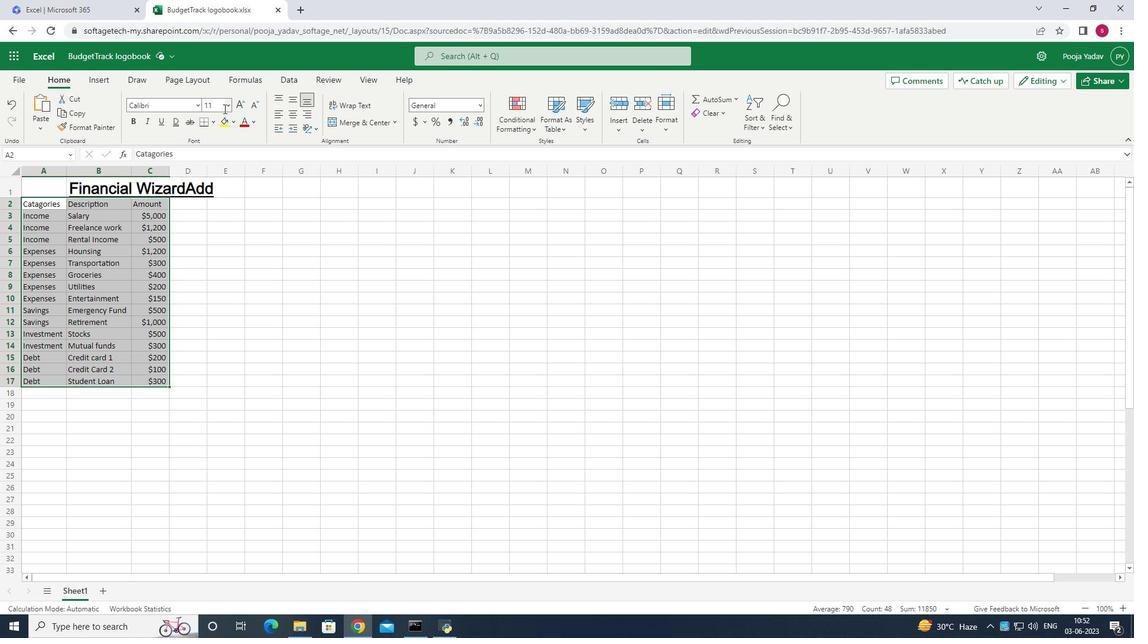 
Action: Mouse moved to (213, 186)
Screenshot: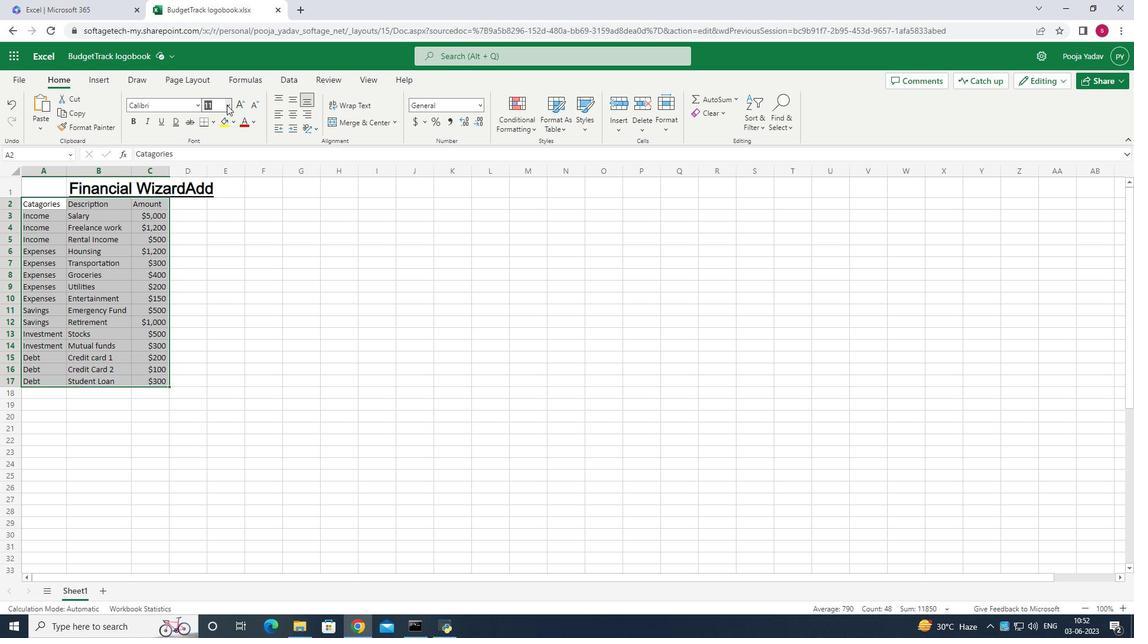
Action: Mouse pressed left at (213, 186)
Screenshot: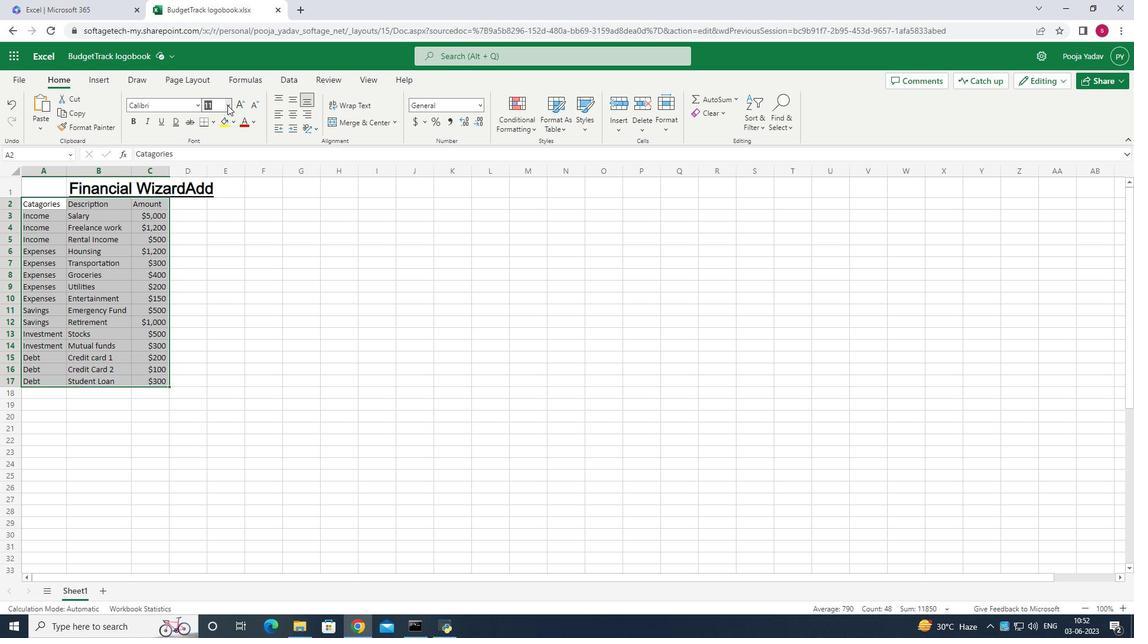 
Action: Mouse moved to (201, 277)
Screenshot: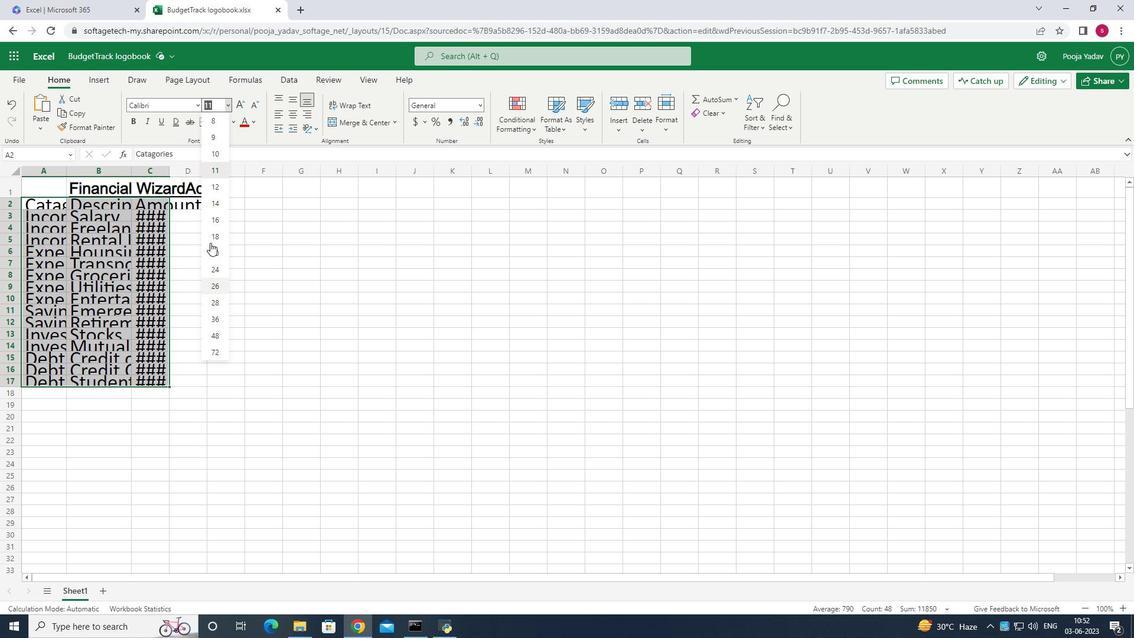 
Action: Mouse pressed left at (201, 277)
Screenshot: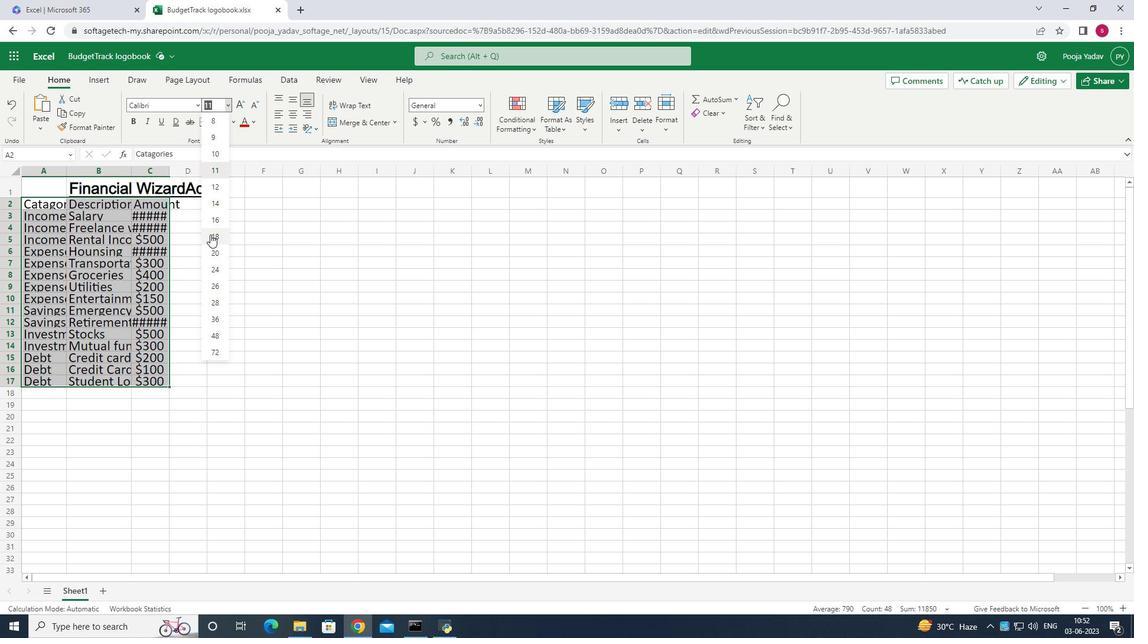 
Action: Mouse moved to (111, 234)
Screenshot: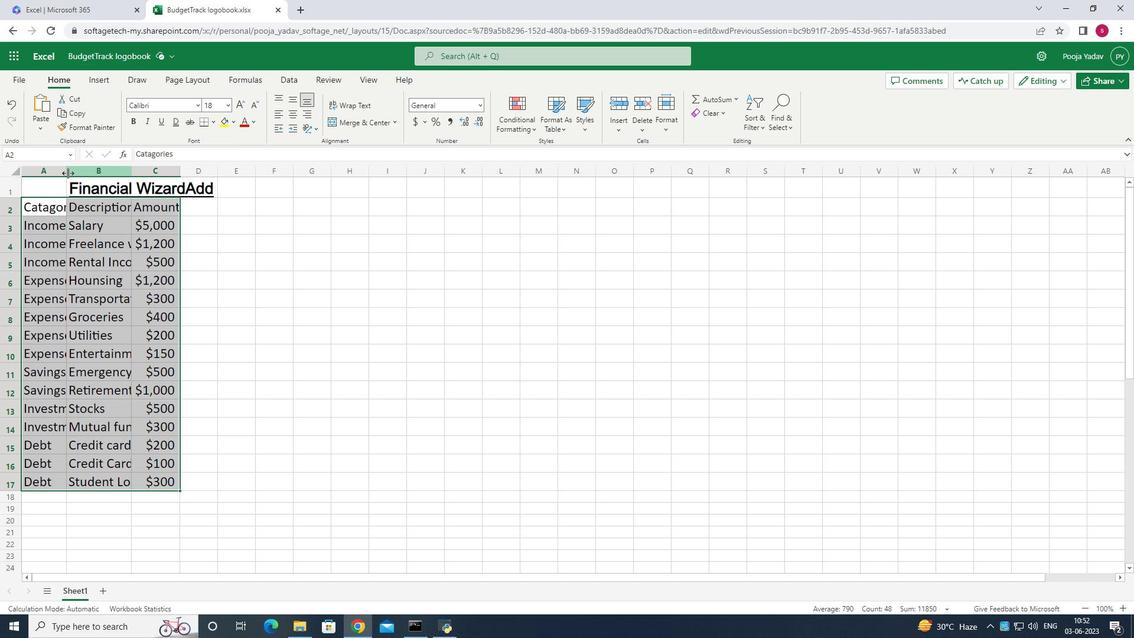 
Action: Mouse pressed left at (111, 234)
Screenshot: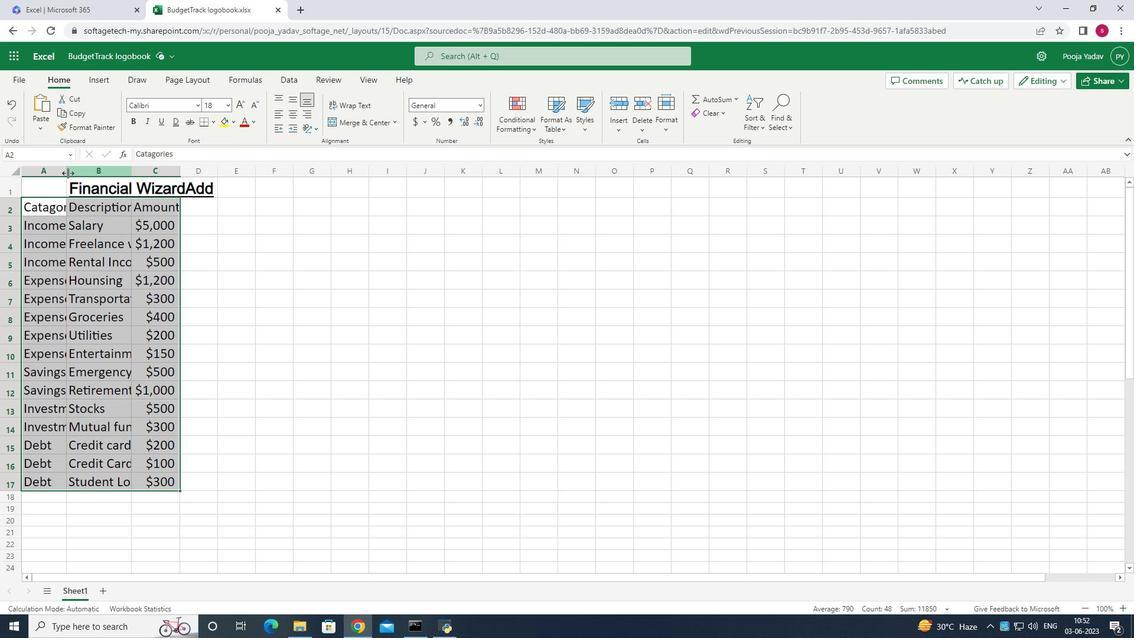 
Action: Mouse moved to (173, 230)
Screenshot: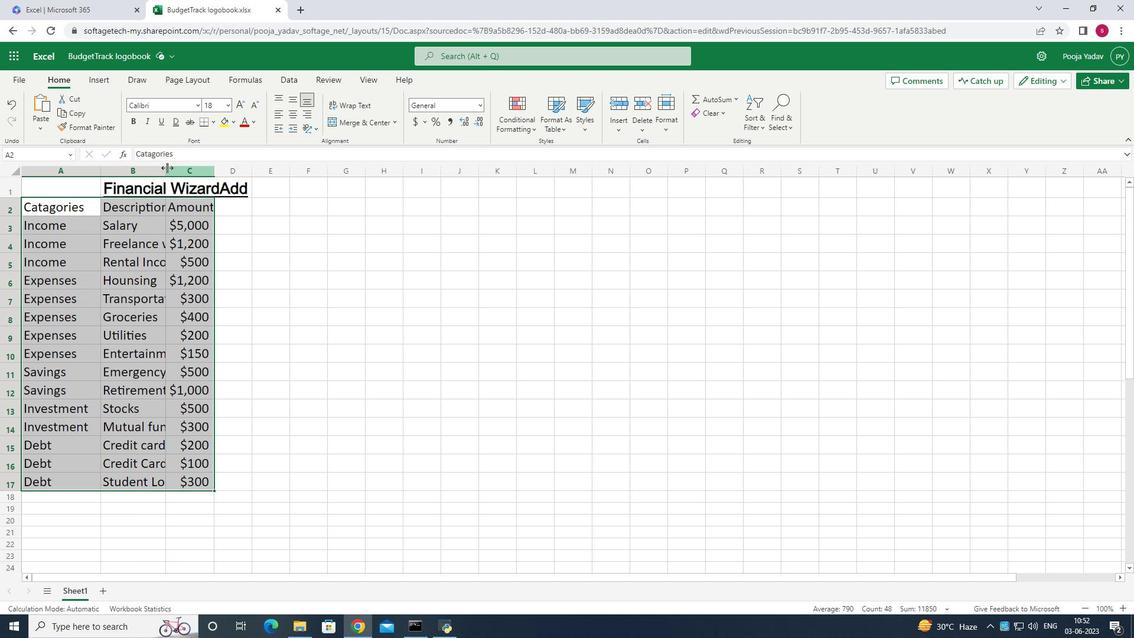 
Action: Mouse pressed left at (173, 230)
Screenshot: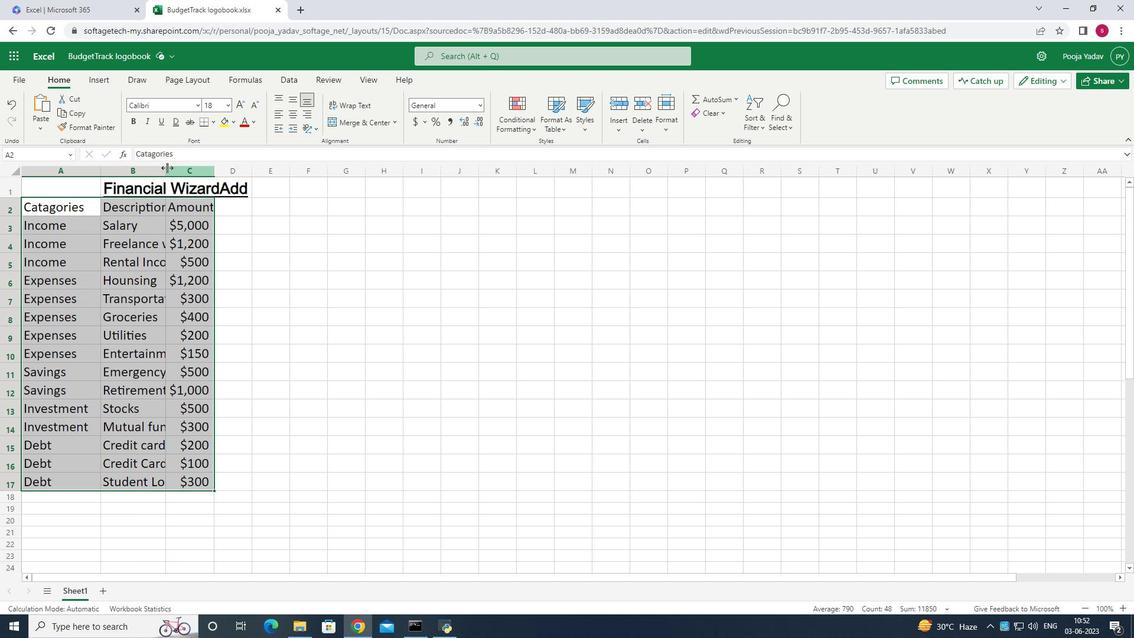 
Action: Mouse moved to (184, 229)
Screenshot: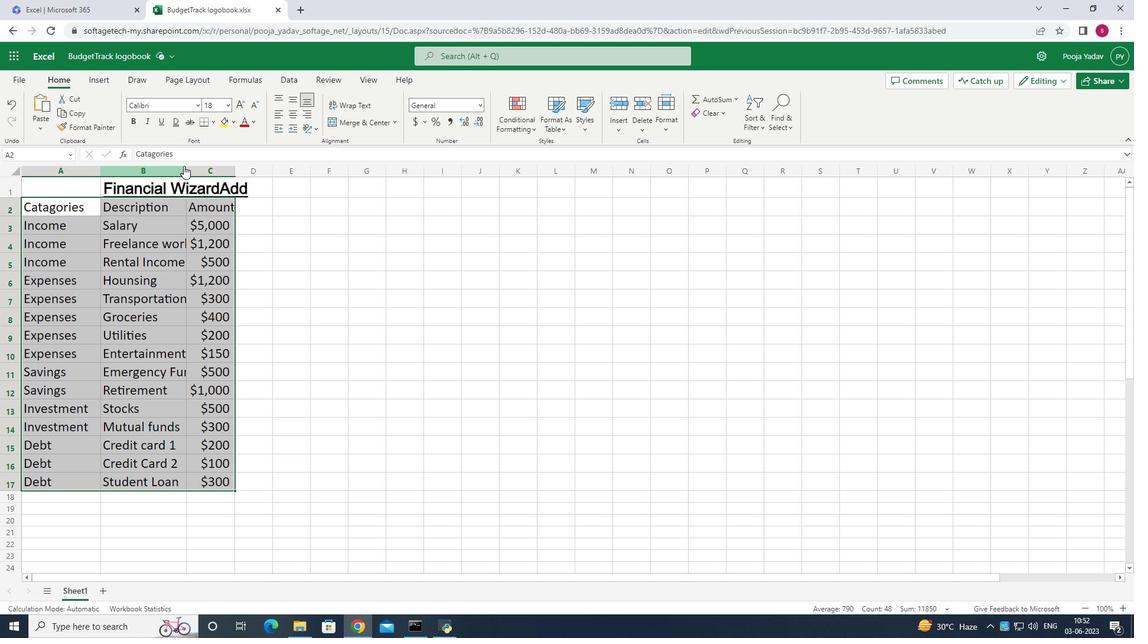 
Action: Mouse pressed left at (184, 229)
Screenshot: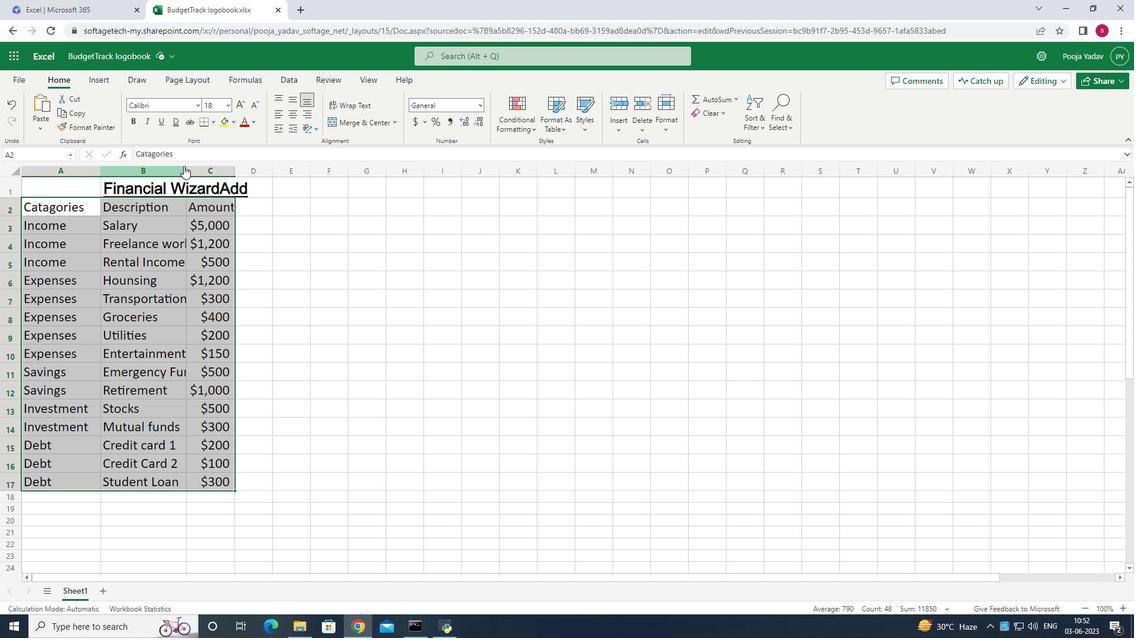 
Action: Mouse moved to (184, 230)
Screenshot: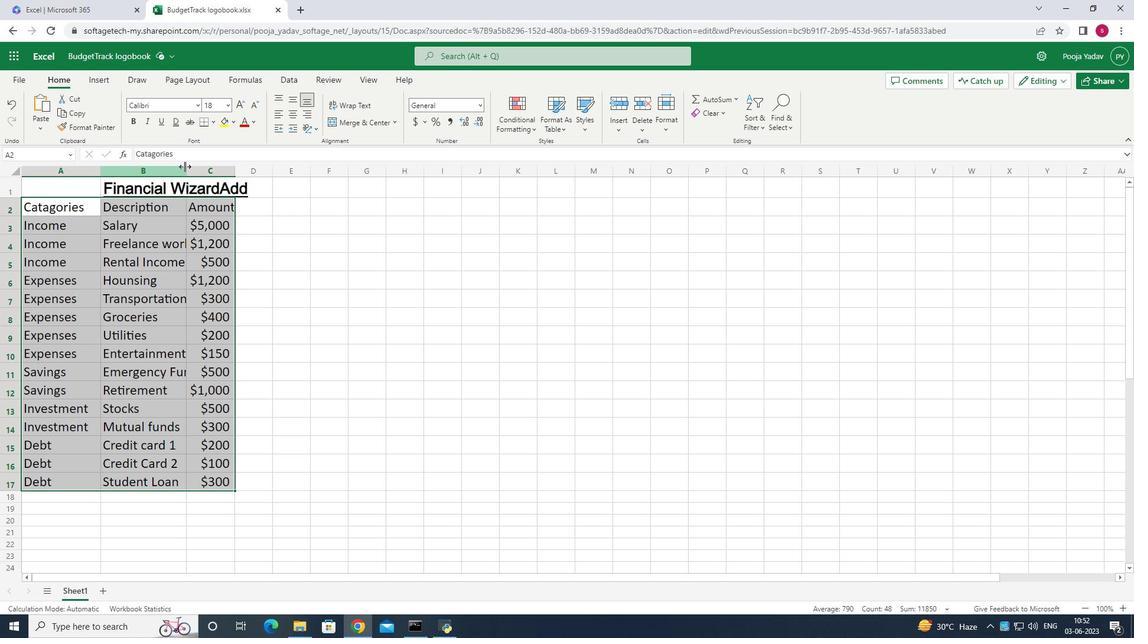 
Action: Mouse pressed left at (184, 230)
Screenshot: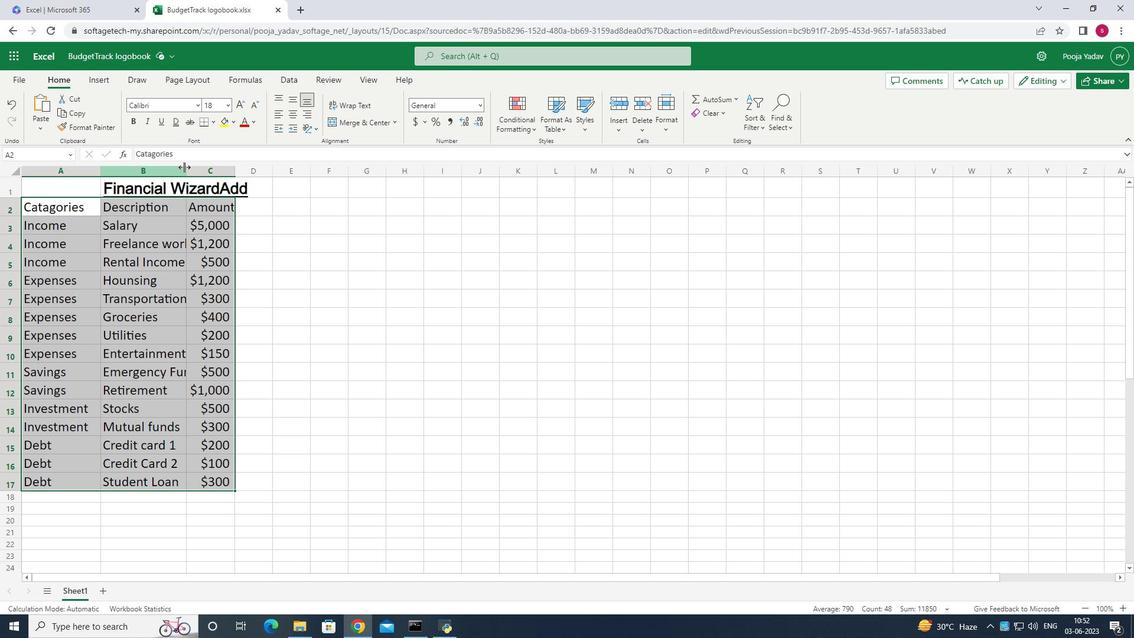 
Action: Mouse moved to (229, 233)
Screenshot: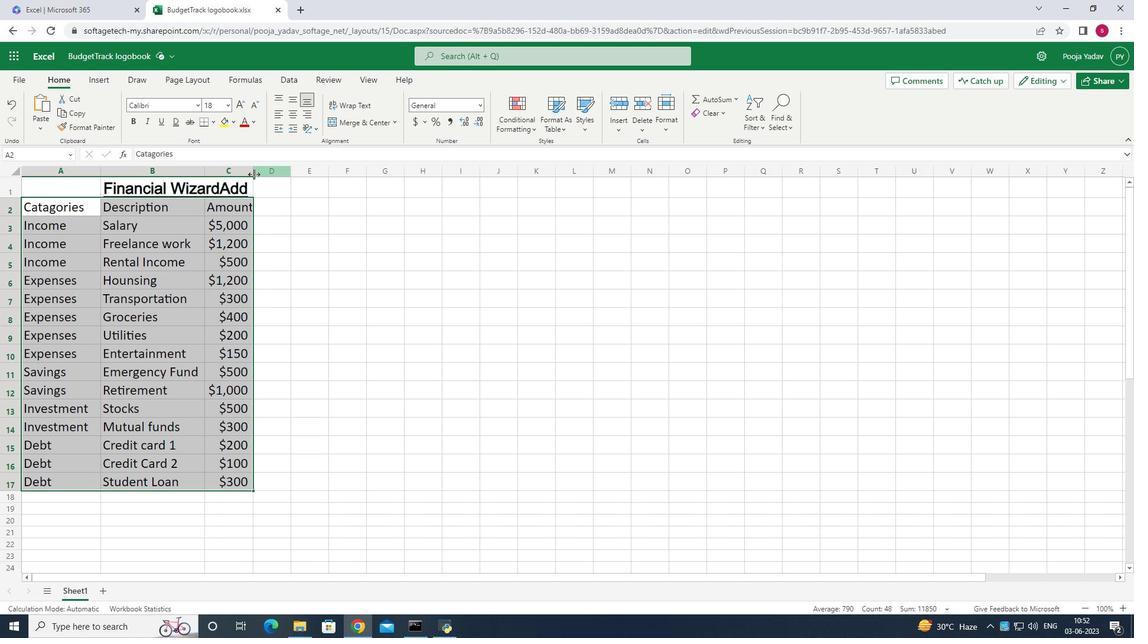 
Action: Mouse pressed left at (229, 233)
Screenshot: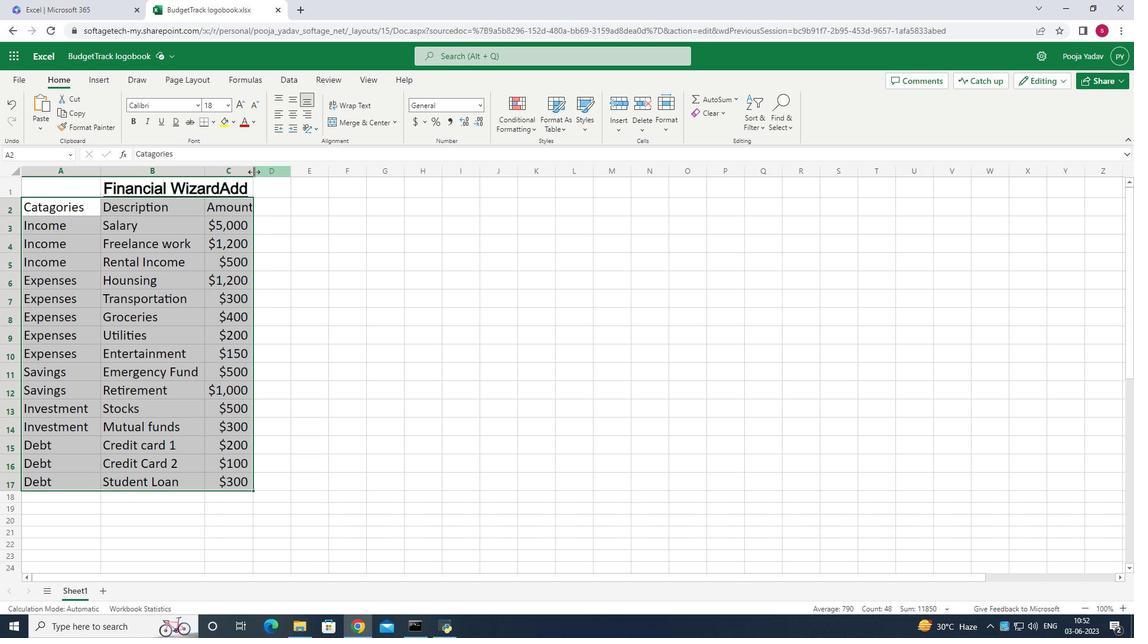 
Action: Mouse moved to (106, 241)
Screenshot: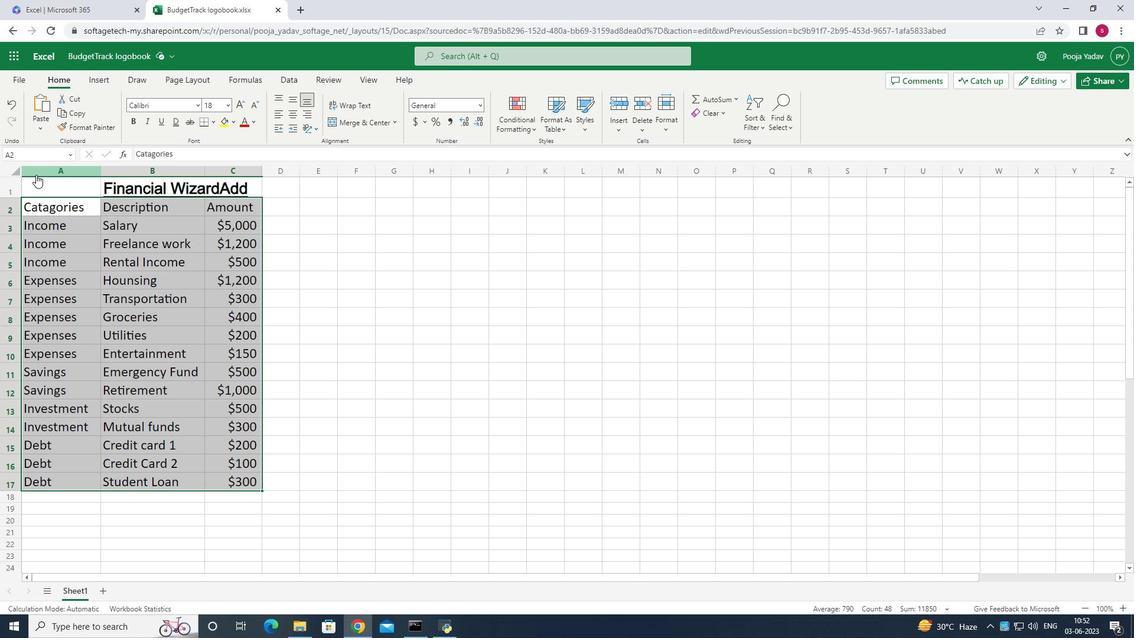 
Action: Mouse pressed left at (106, 241)
Screenshot: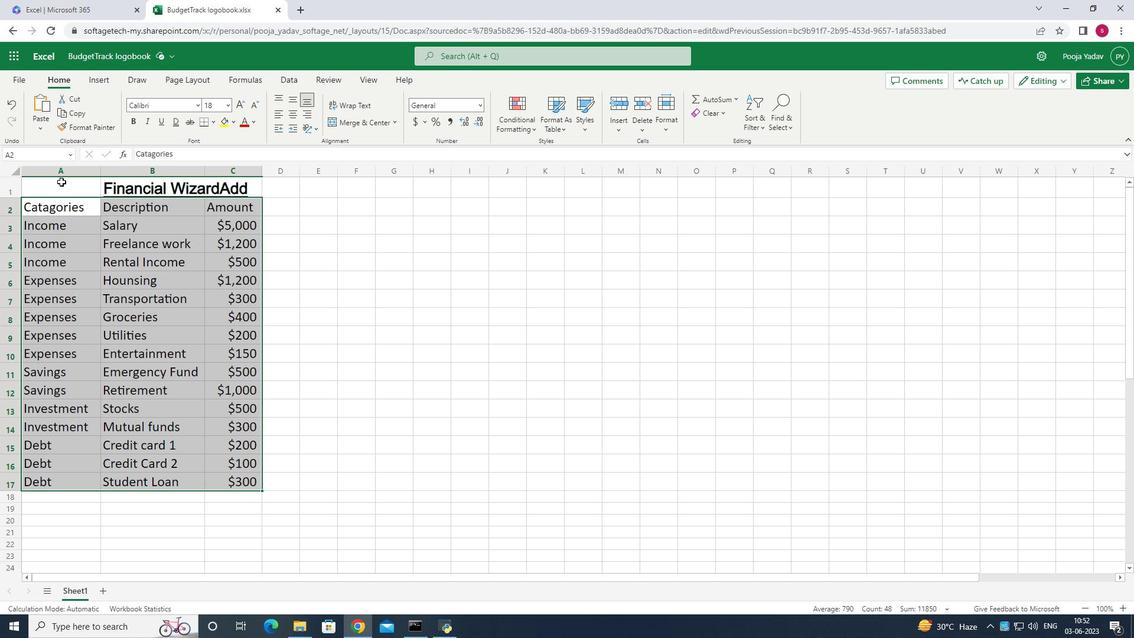 
Action: Mouse moved to (117, 249)
Screenshot: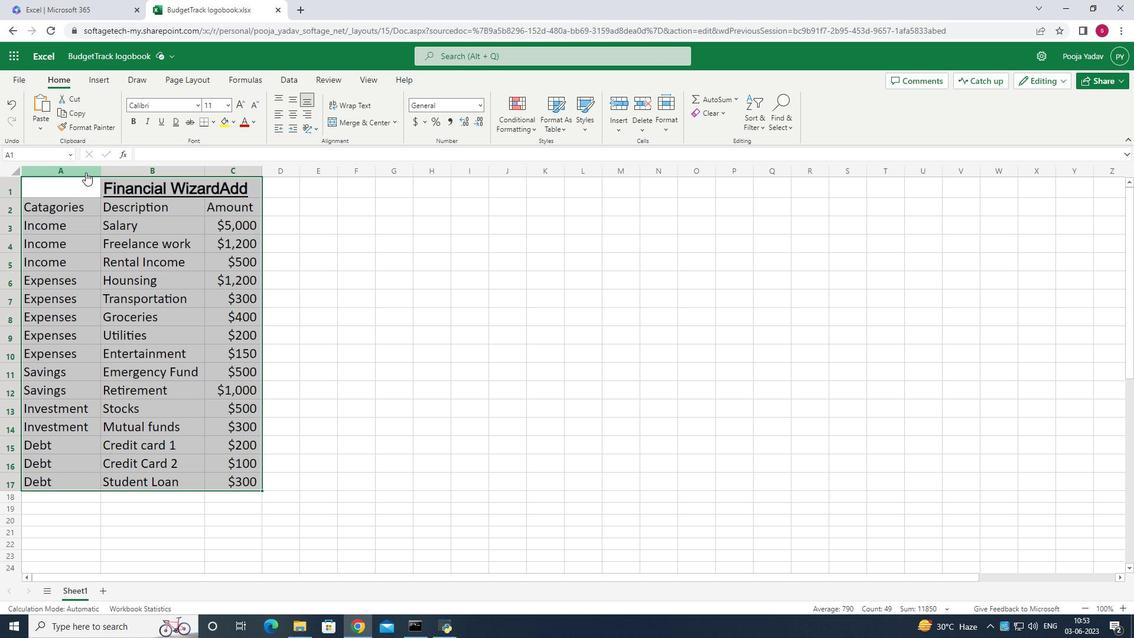 
Action: Mouse pressed left at (117, 249)
Screenshot: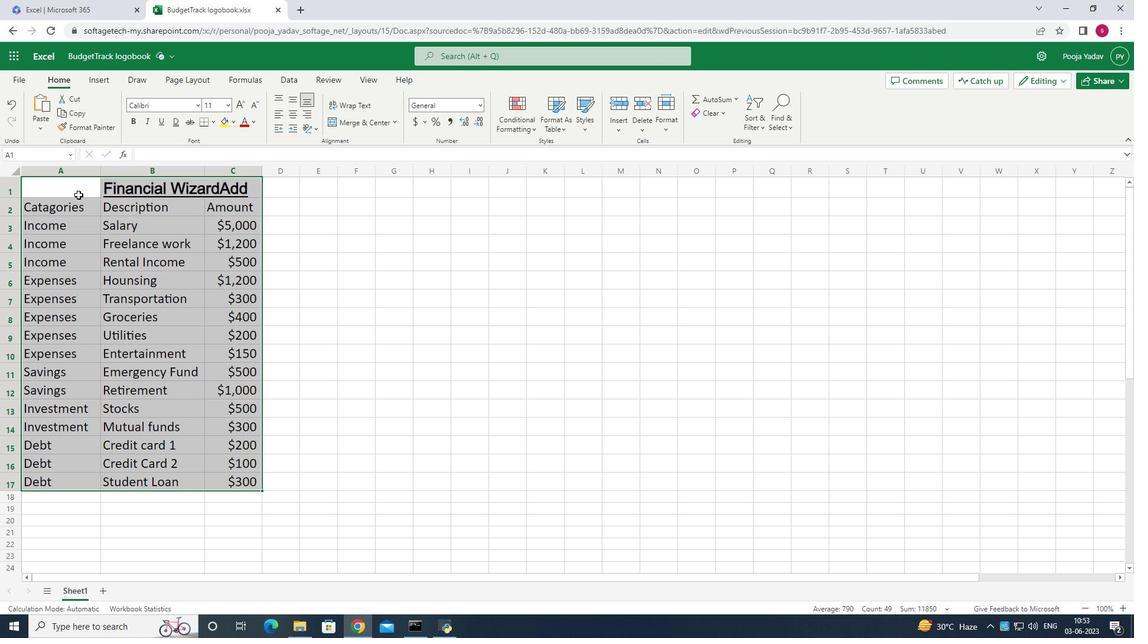 
Action: Mouse moved to (115, 243)
Screenshot: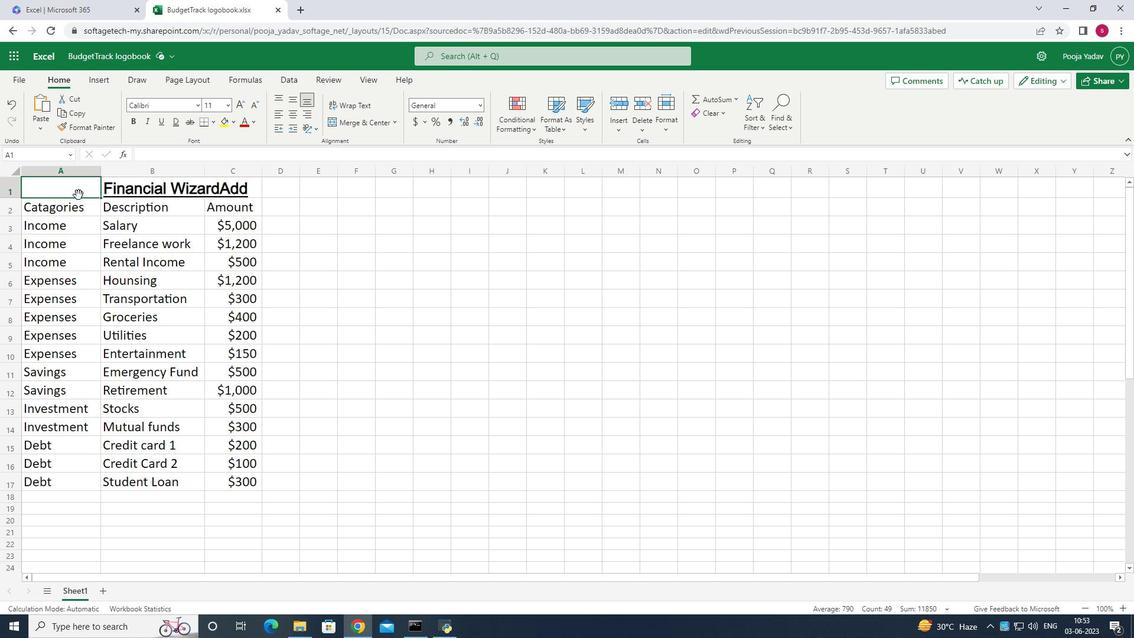 
Action: Mouse pressed left at (115, 243)
Screenshot: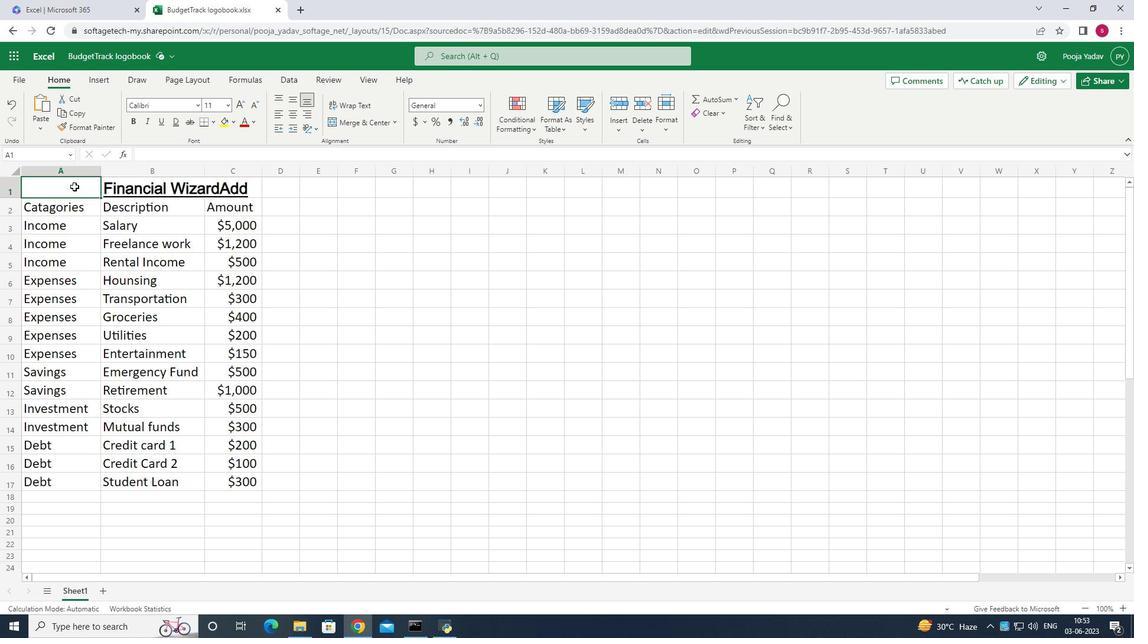 
Action: Mouse moved to (115, 254)
Screenshot: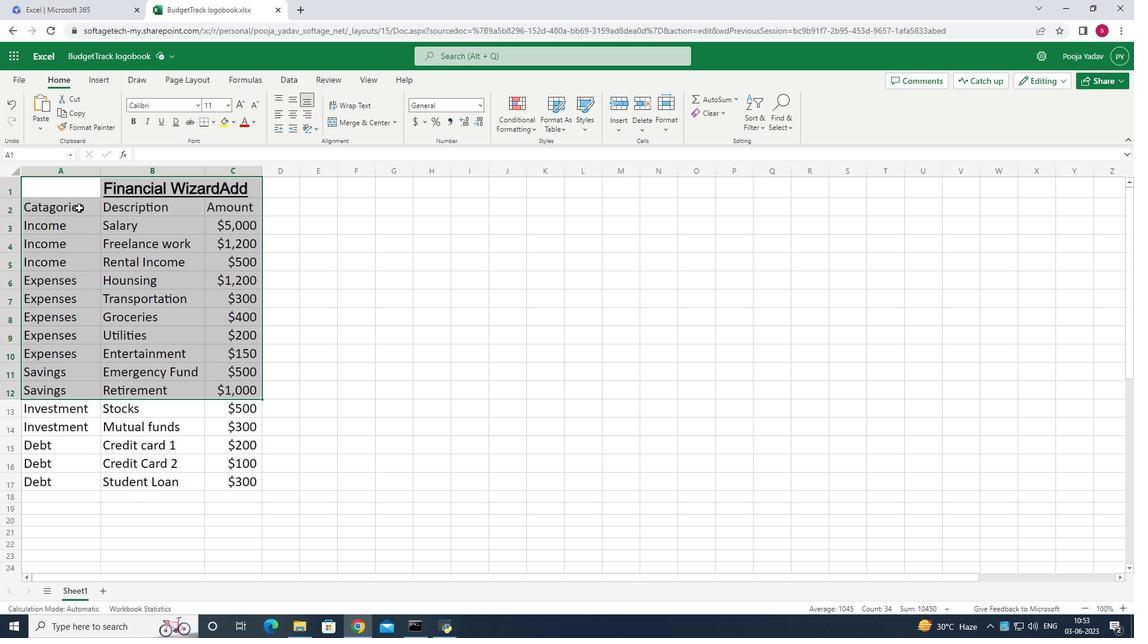 
Action: Mouse pressed left at (115, 254)
Screenshot: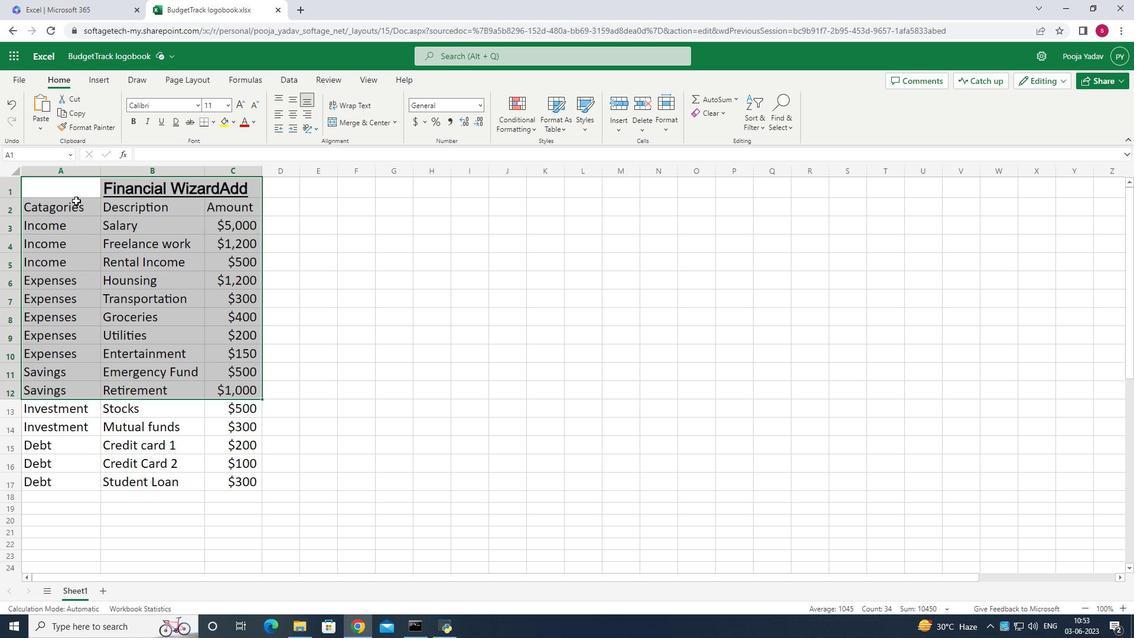 
Action: Mouse moved to (115, 255)
Screenshot: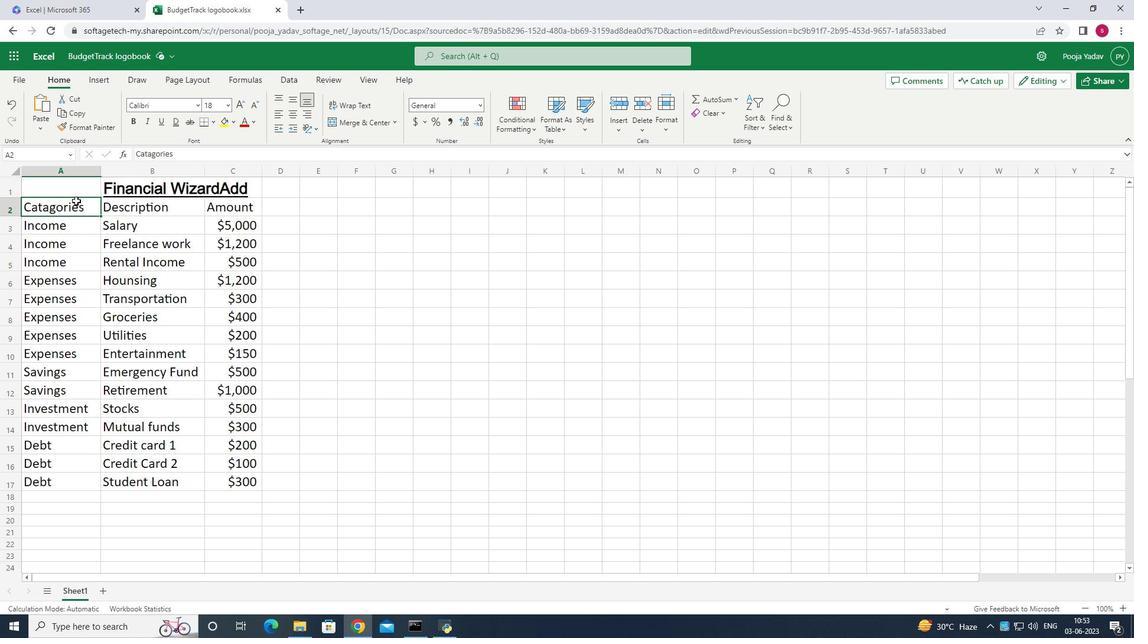 
Action: Mouse pressed left at (115, 255)
Screenshot: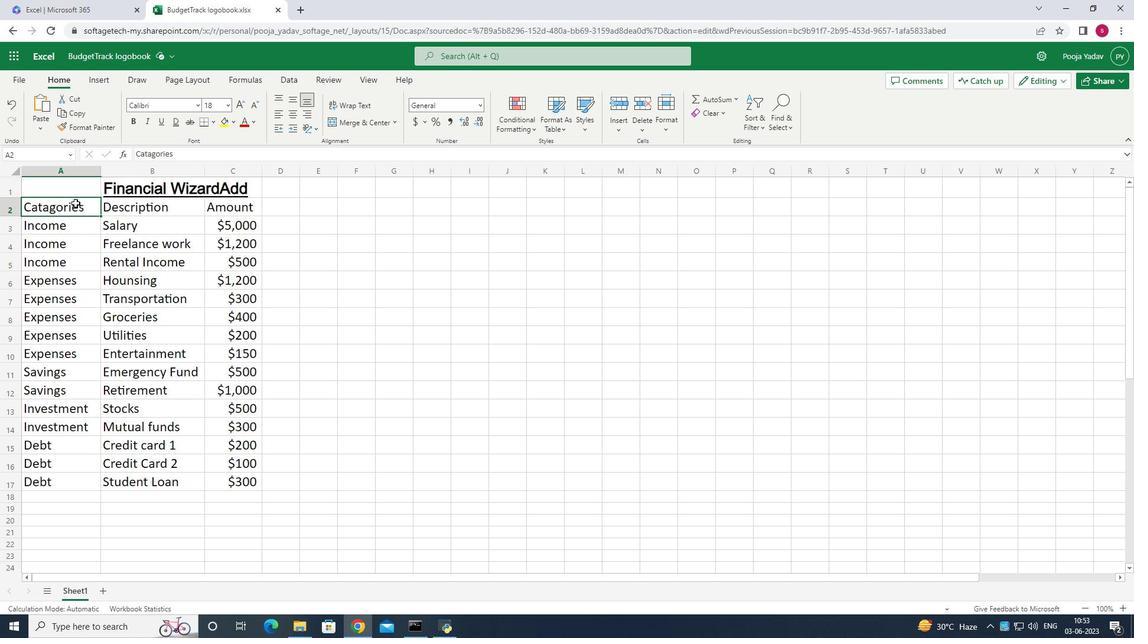 
Action: Mouse moved to (191, 189)
Screenshot: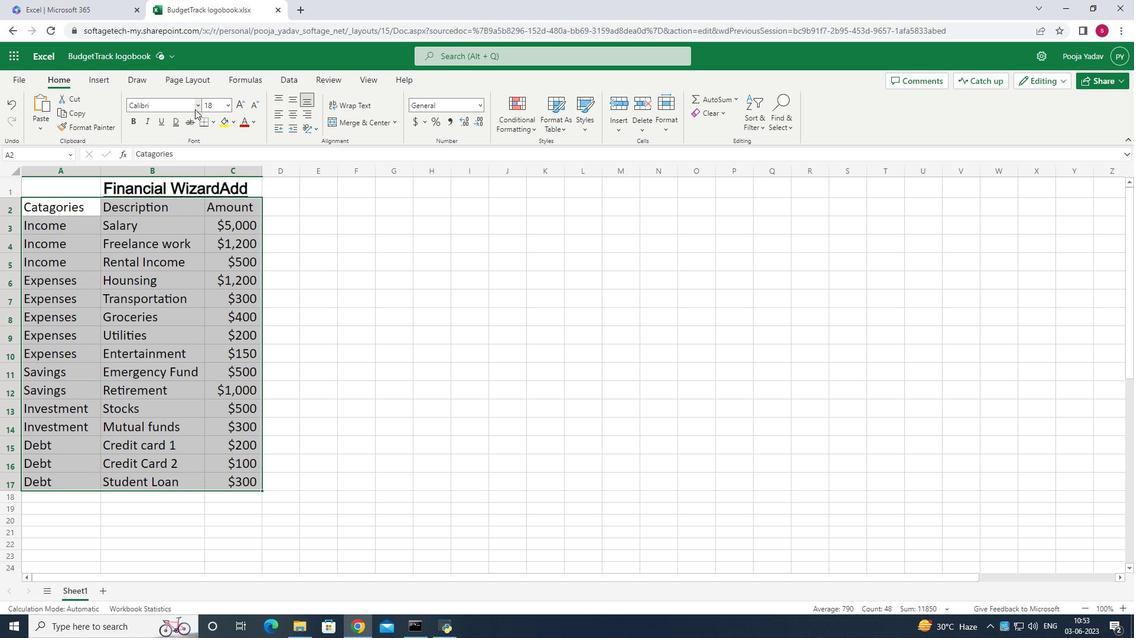 
Action: Mouse pressed left at (191, 189)
Screenshot: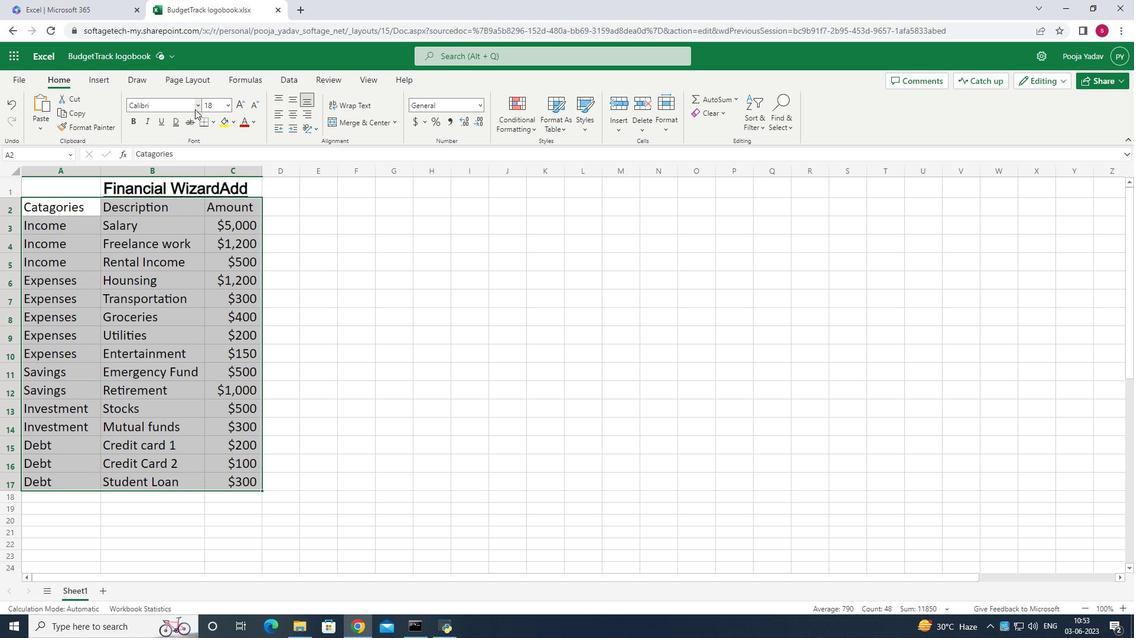 
Action: Mouse moved to (169, 251)
Screenshot: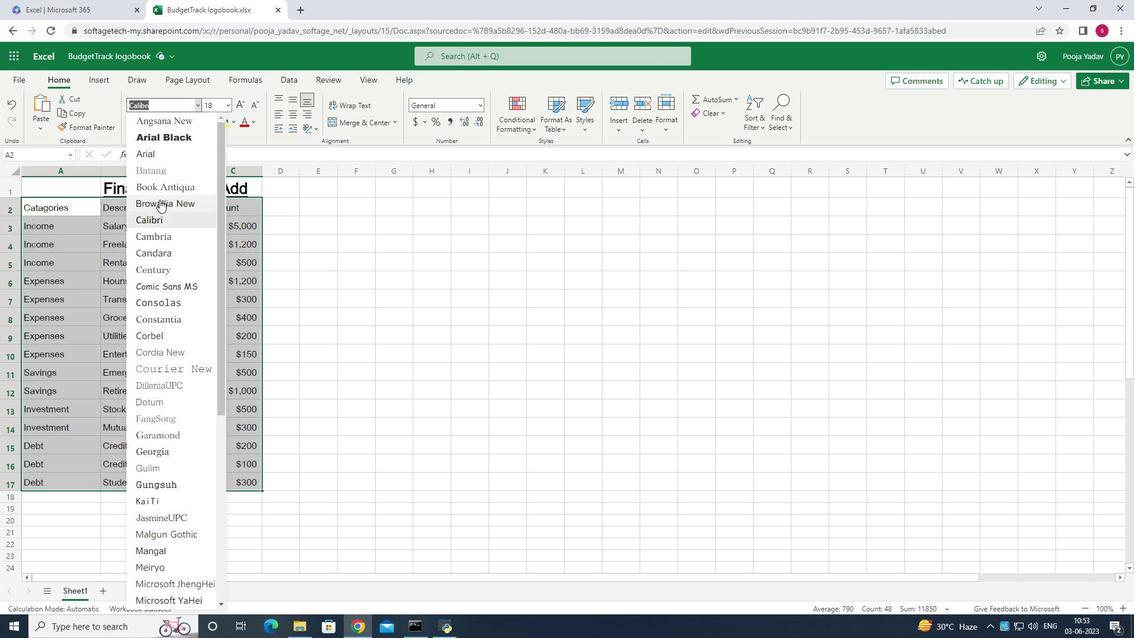 
Action: Mouse pressed left at (169, 251)
Screenshot: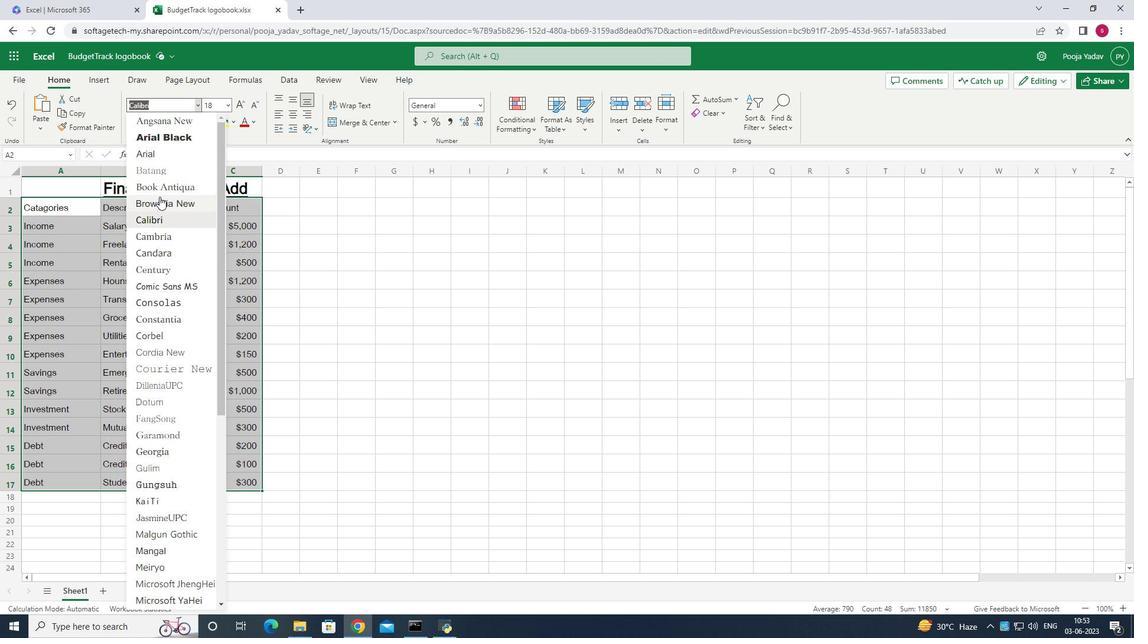 
Action: Mouse moved to (100, 249)
Screenshot: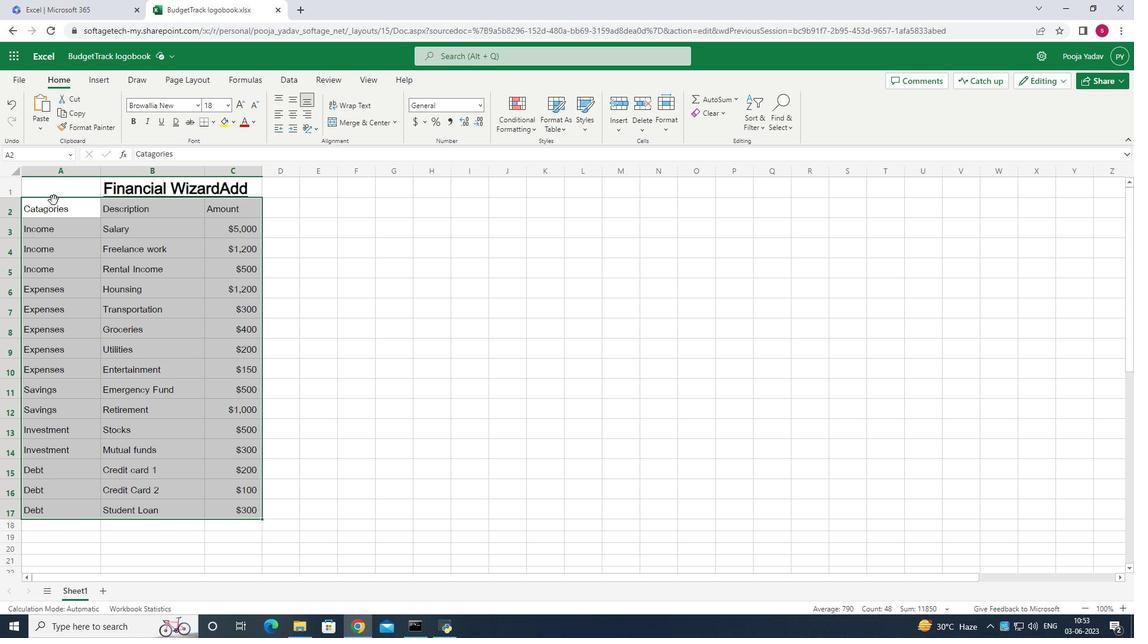 
Action: Mouse pressed left at (100, 249)
Screenshot: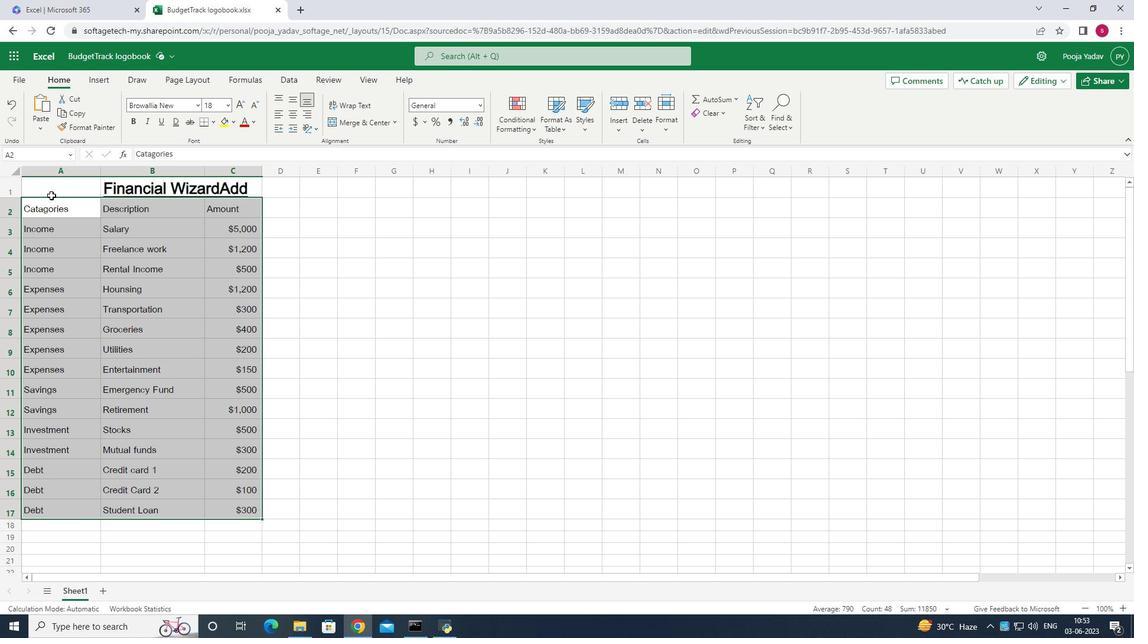 
Action: Mouse pressed left at (100, 249)
Screenshot: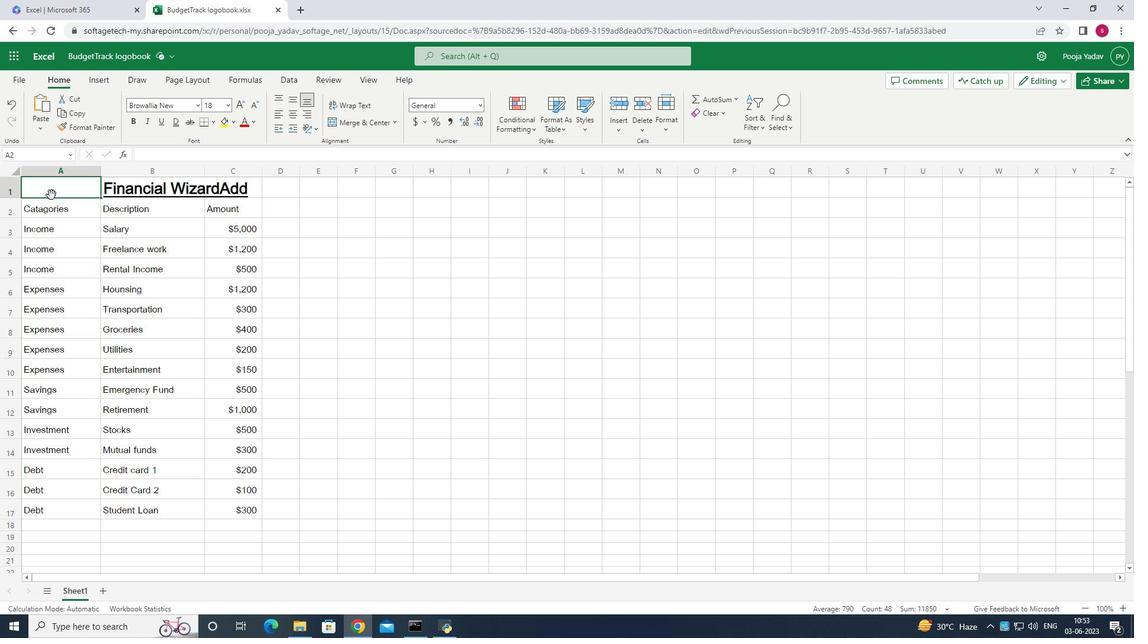 
Action: Mouse moved to (98, 245)
Screenshot: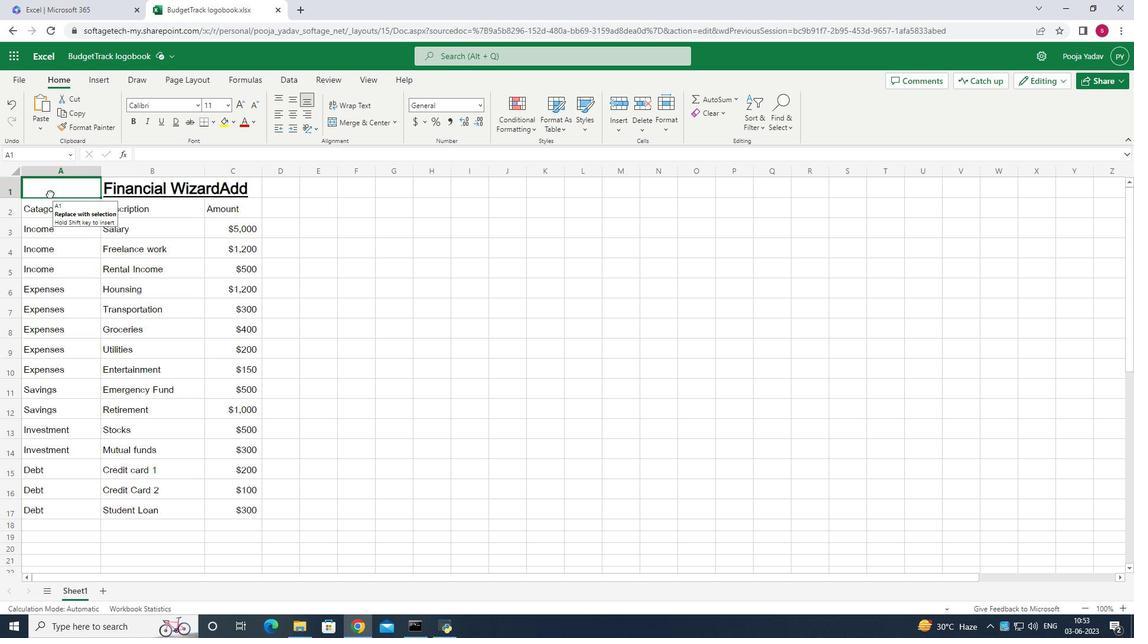 
Action: Mouse pressed left at (98, 245)
Screenshot: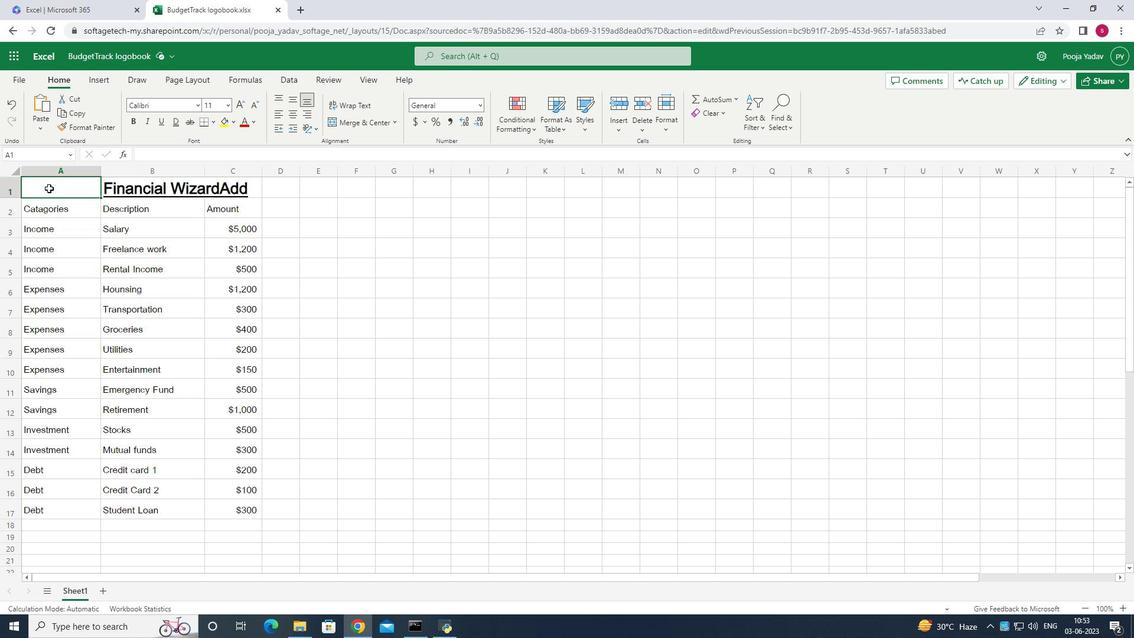 
Action: Mouse moved to (252, 181)
Screenshot: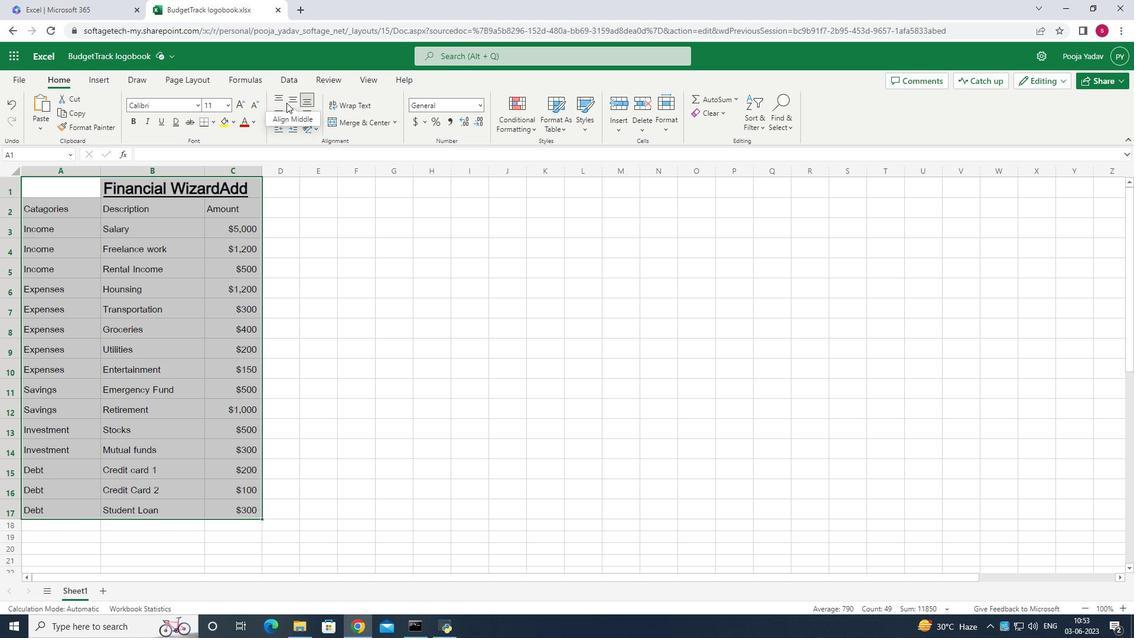 
Action: Mouse pressed left at (252, 181)
Screenshot: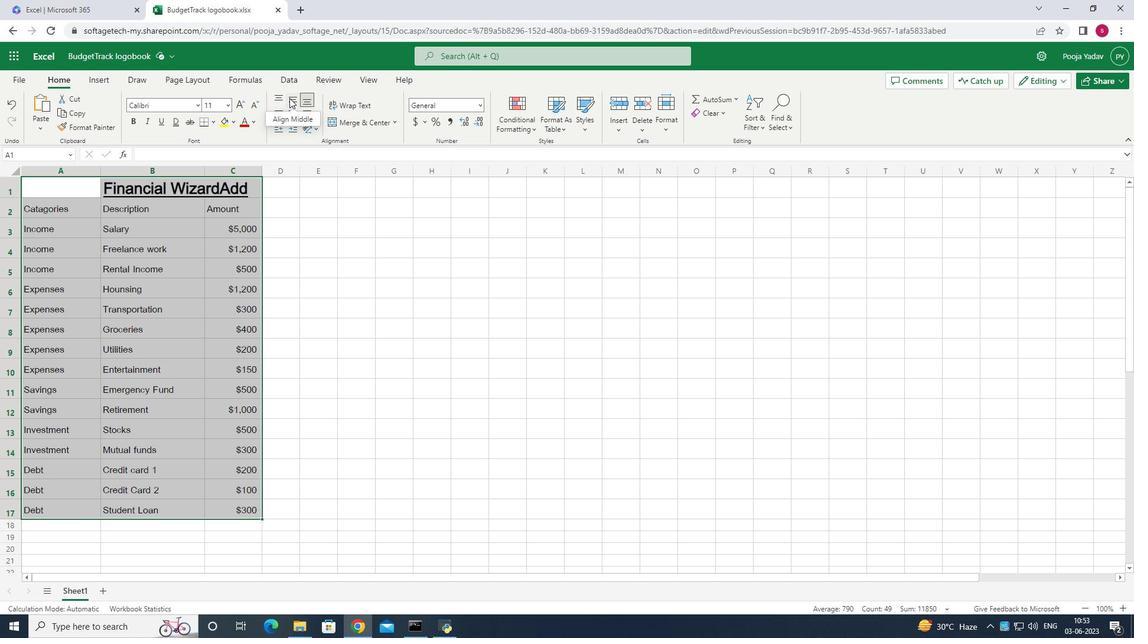 
Action: Mouse moved to (737, 508)
Screenshot: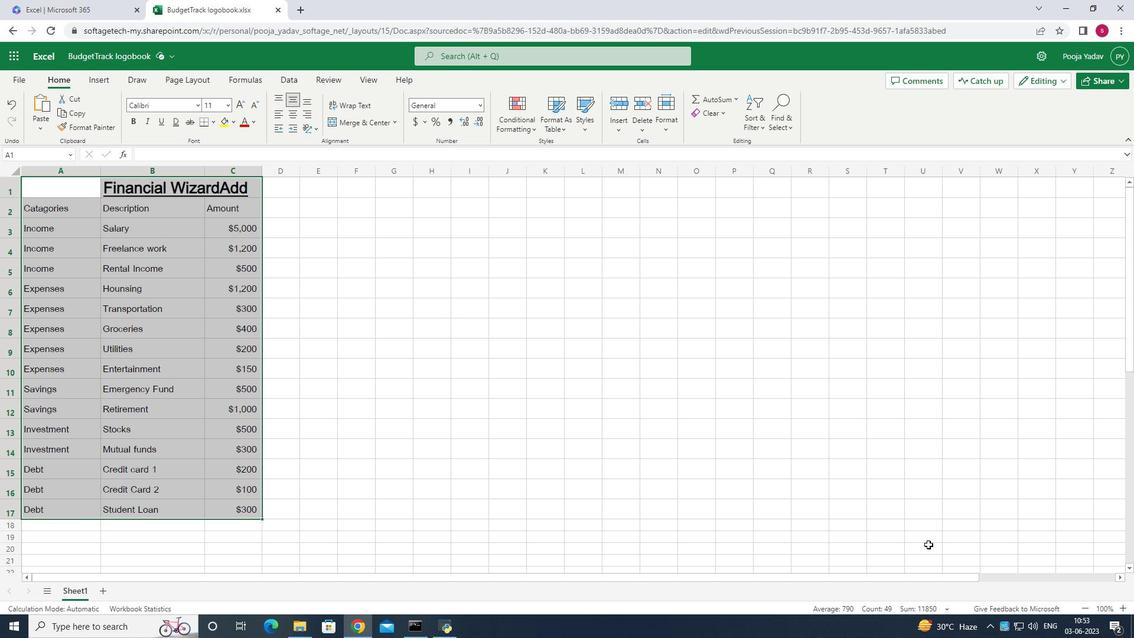 
